 Task: Enable Gmails Priority Inbox feature to automatically categorize and prioritize your incoming emails.
Action: Mouse moved to (810, 84)
Screenshot: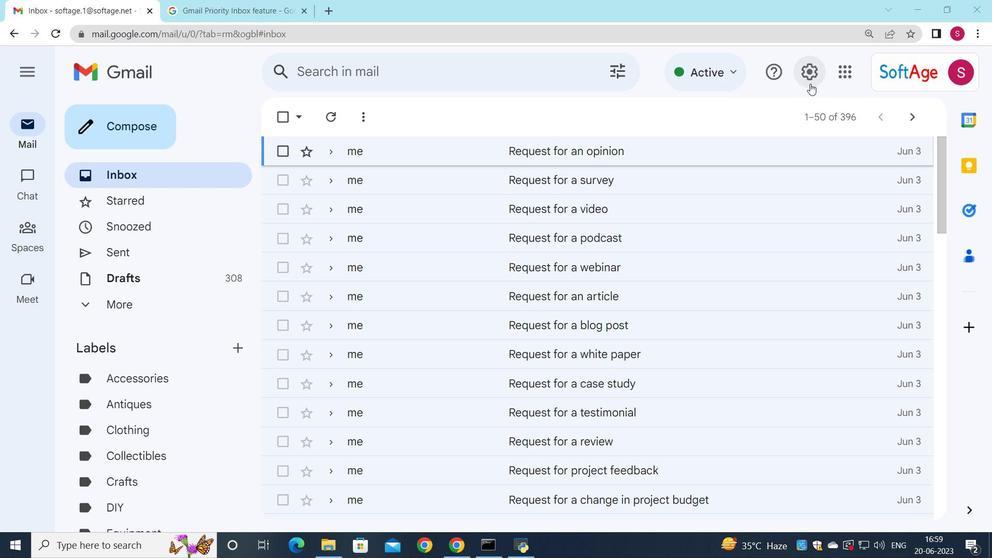 
Action: Mouse pressed left at (810, 84)
Screenshot: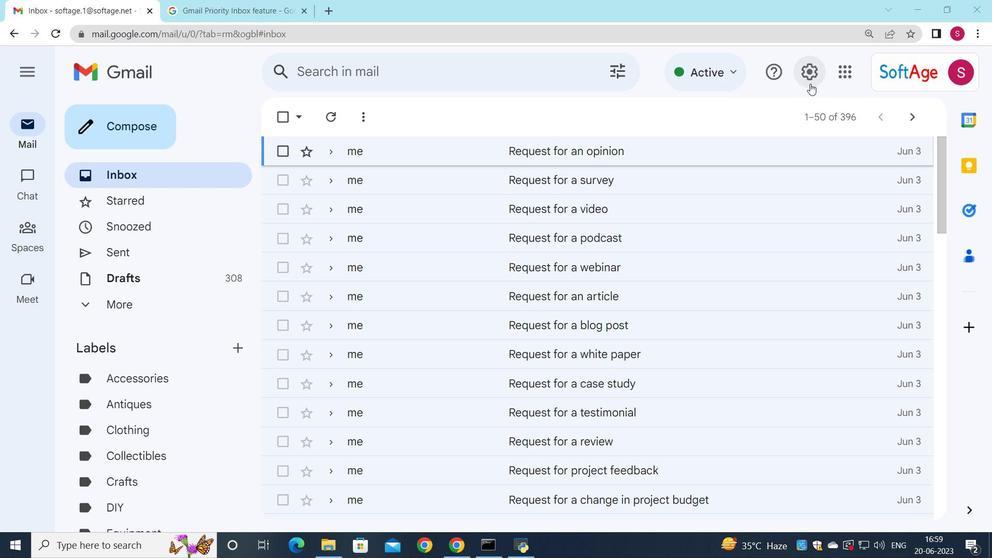 
Action: Mouse moved to (809, 151)
Screenshot: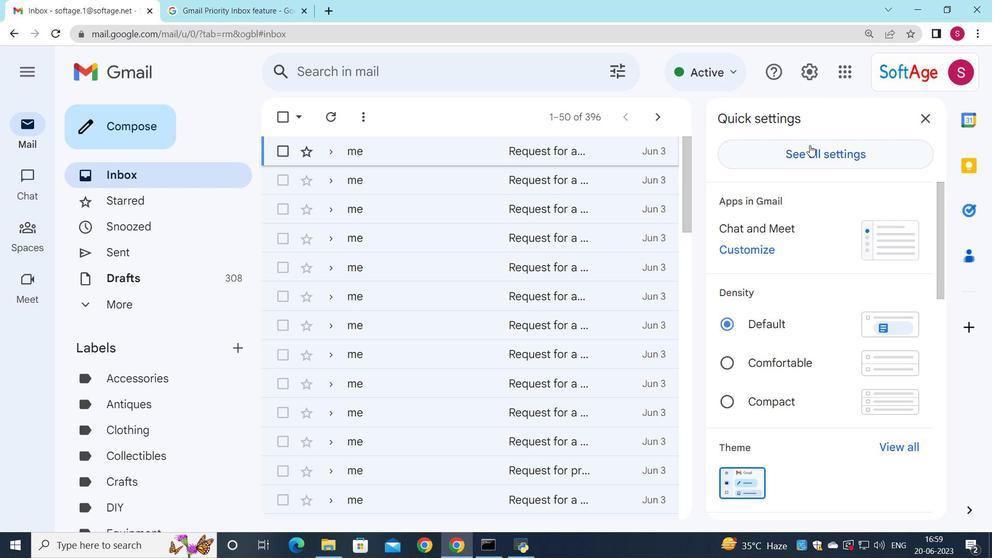 
Action: Mouse pressed left at (809, 151)
Screenshot: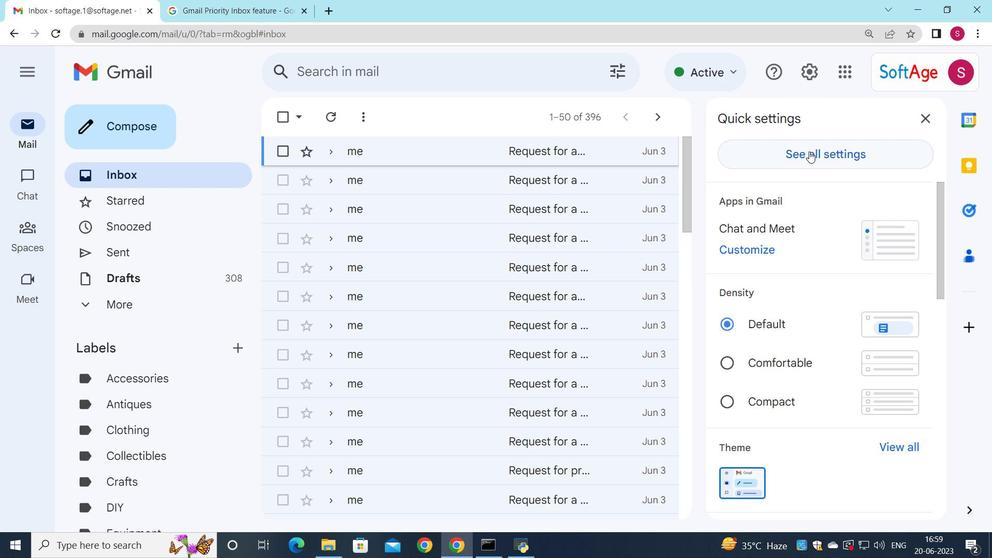 
Action: Mouse moved to (389, 152)
Screenshot: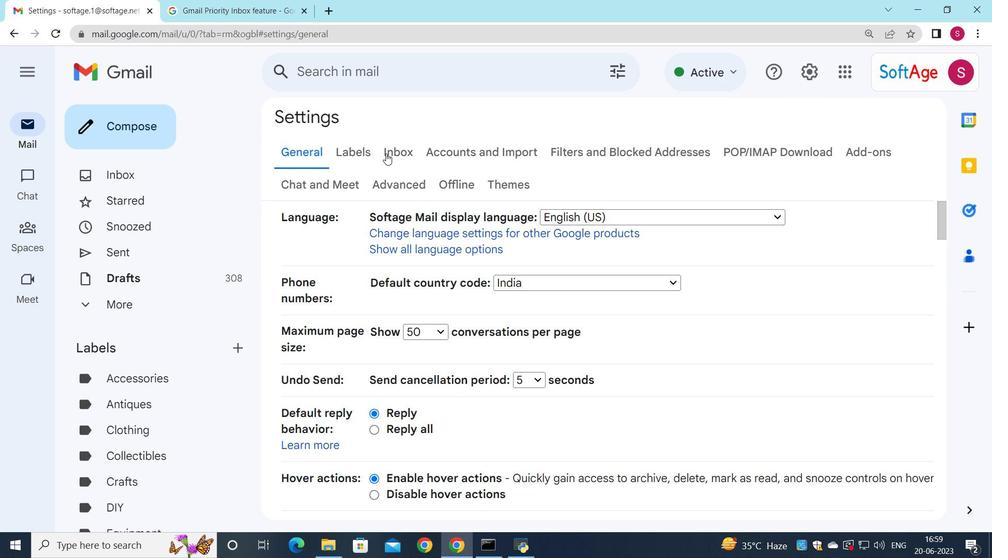 
Action: Mouse pressed left at (389, 152)
Screenshot: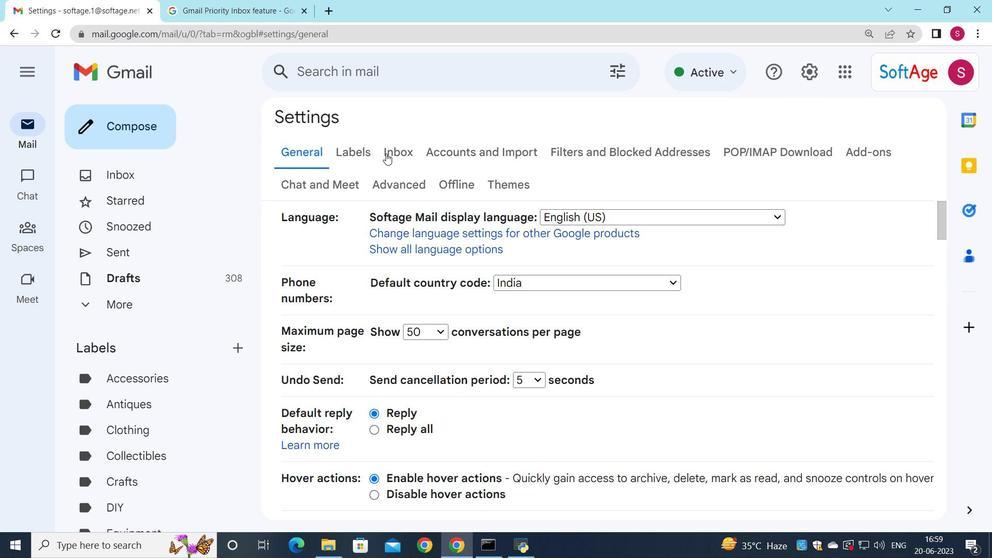 
Action: Mouse moved to (417, 214)
Screenshot: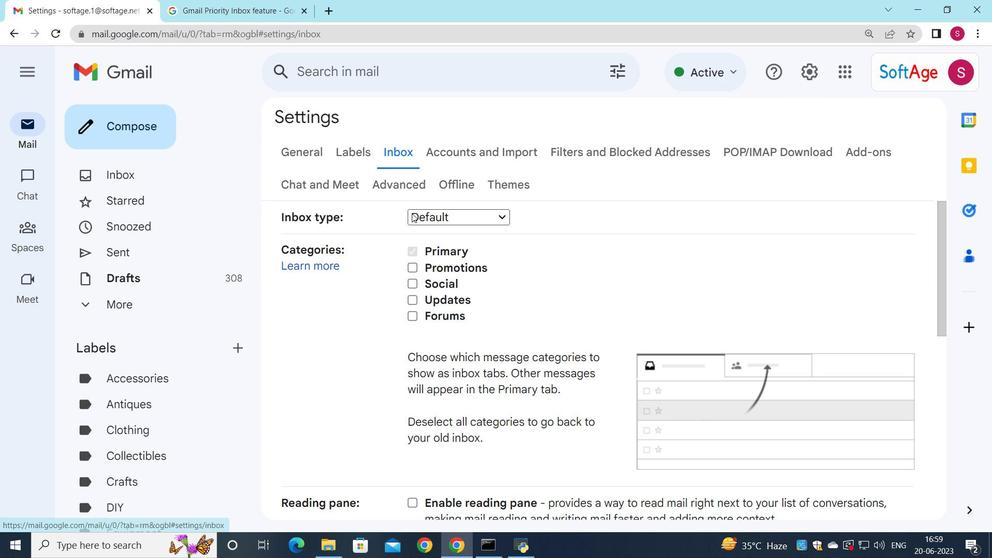 
Action: Mouse pressed left at (417, 214)
Screenshot: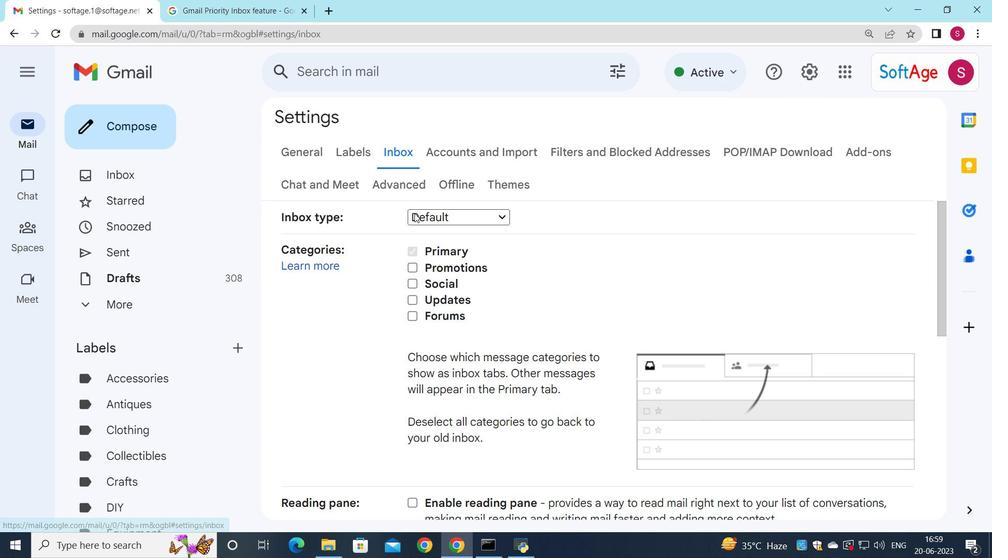 
Action: Mouse moved to (432, 290)
Screenshot: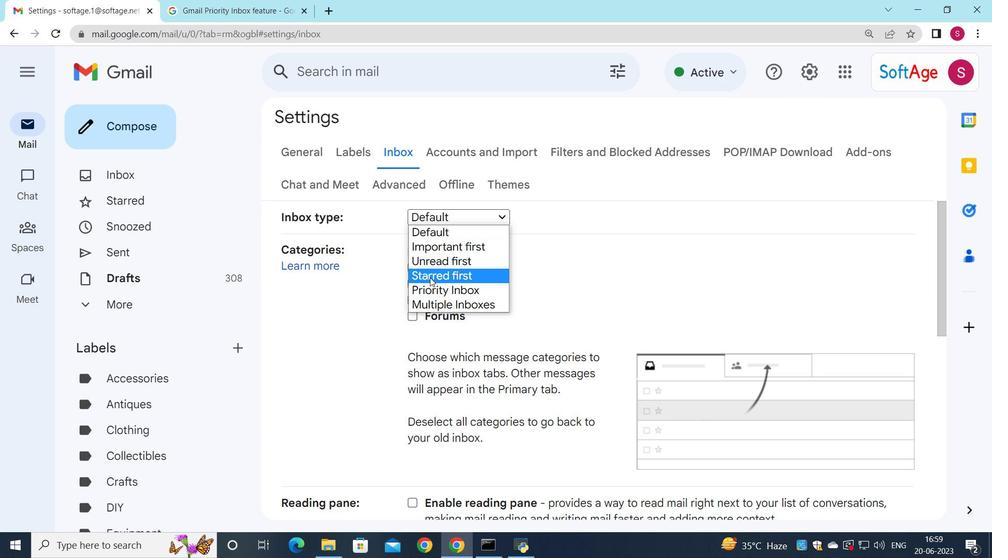 
Action: Mouse pressed left at (432, 290)
Screenshot: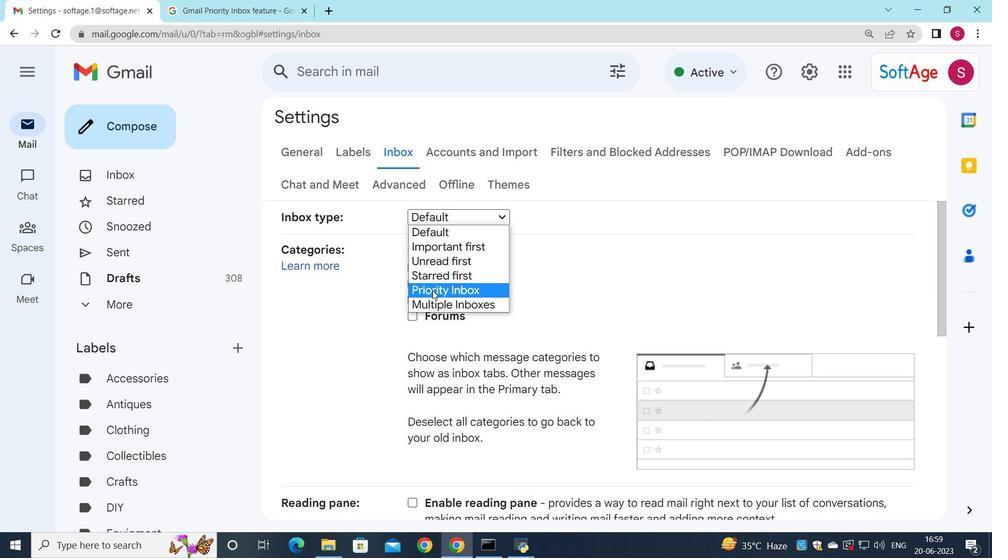 
Action: Mouse moved to (641, 254)
Screenshot: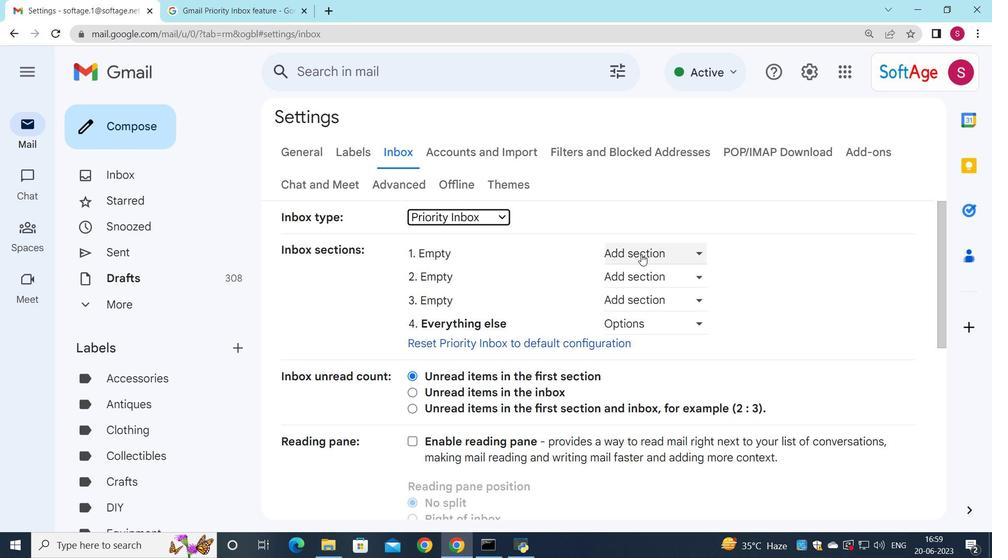 
Action: Mouse pressed left at (641, 254)
Screenshot: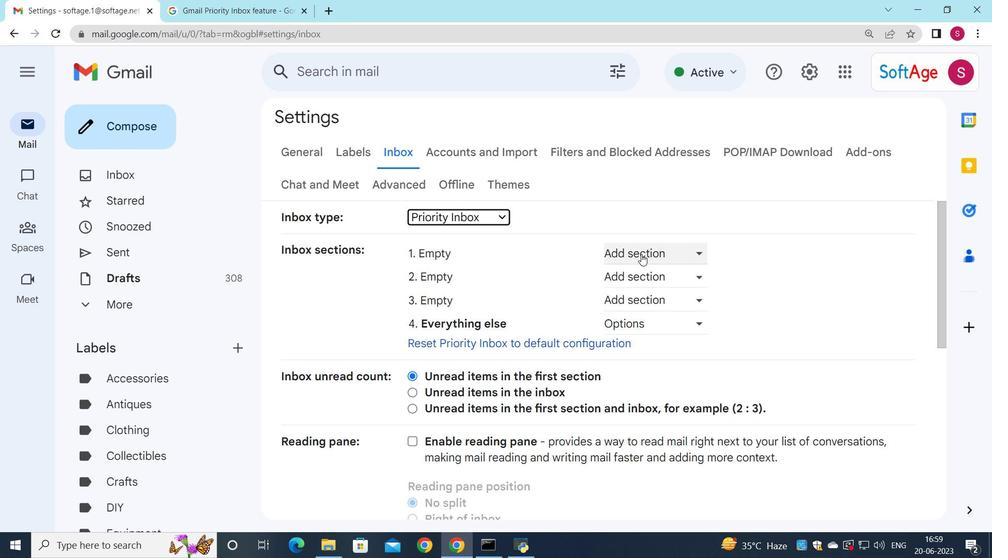 
Action: Mouse moved to (683, 228)
Screenshot: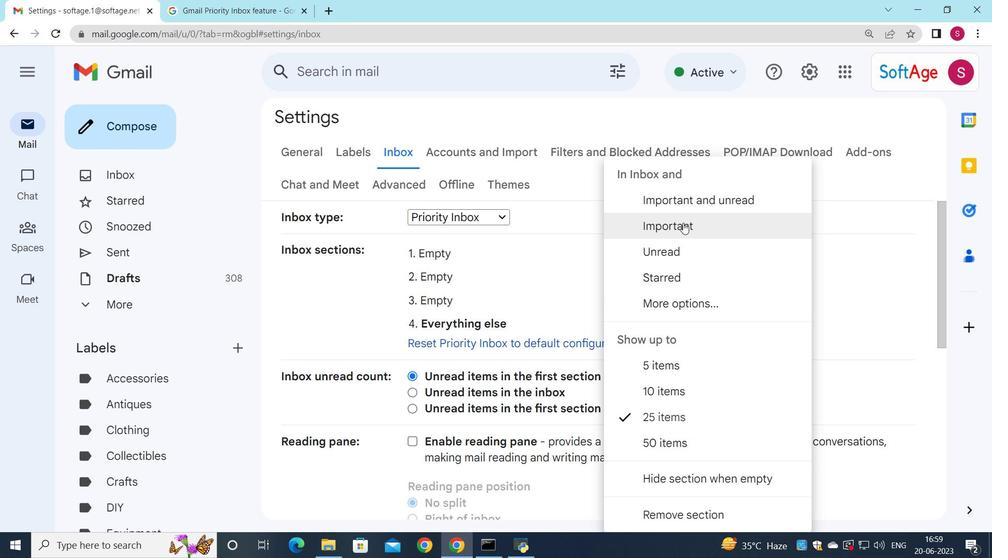 
Action: Mouse pressed left at (683, 228)
Screenshot: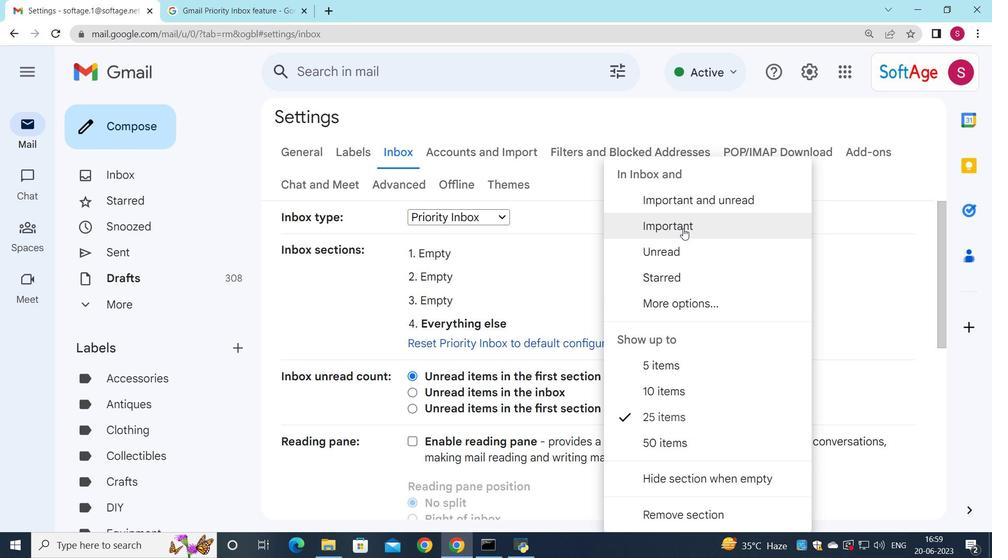 
Action: Mouse moved to (621, 274)
Screenshot: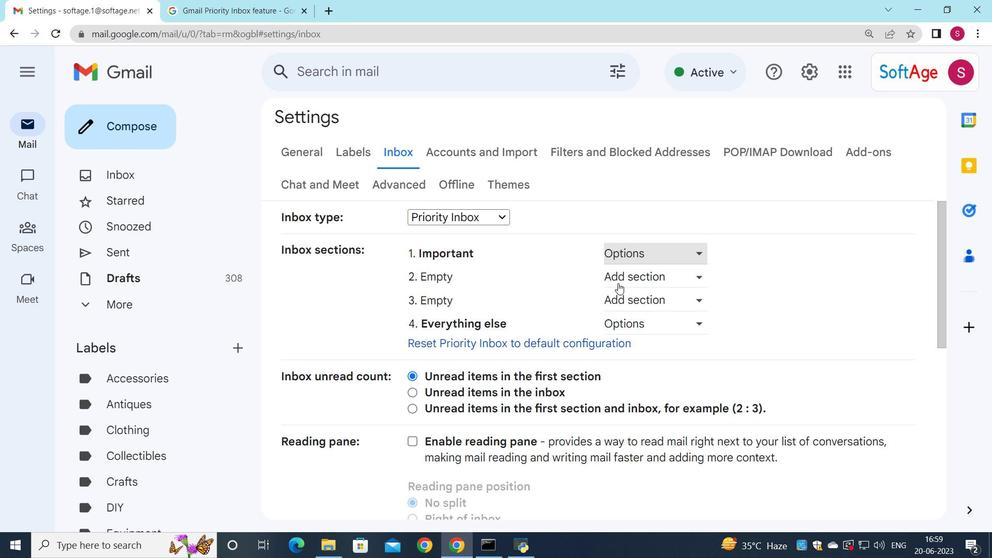 
Action: Mouse pressed left at (621, 274)
Screenshot: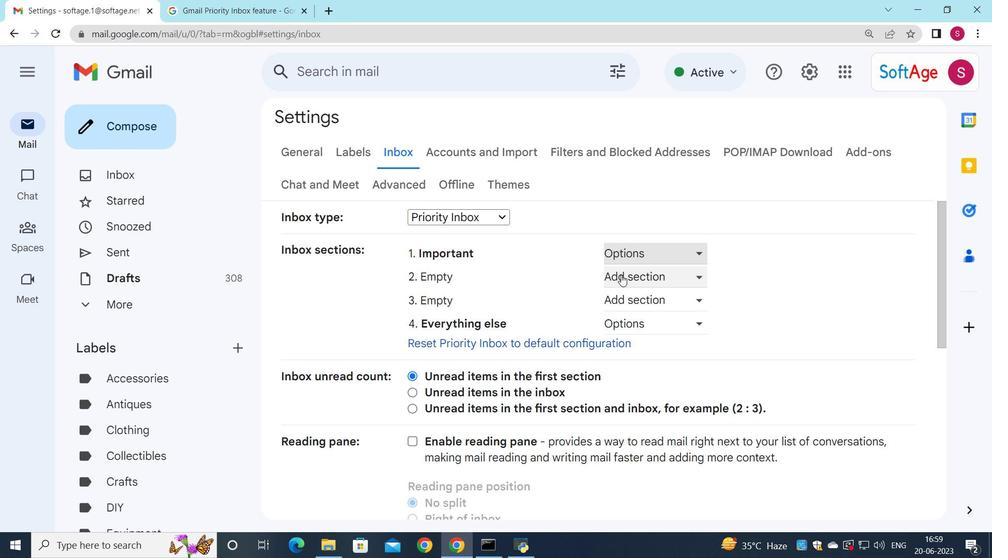 
Action: Mouse moved to (678, 274)
Screenshot: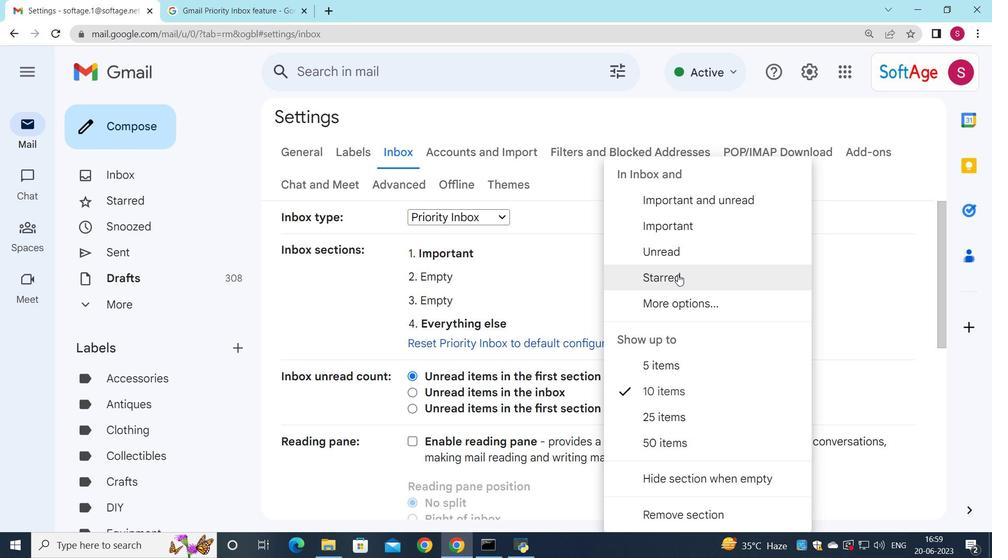 
Action: Mouse pressed left at (678, 274)
Screenshot: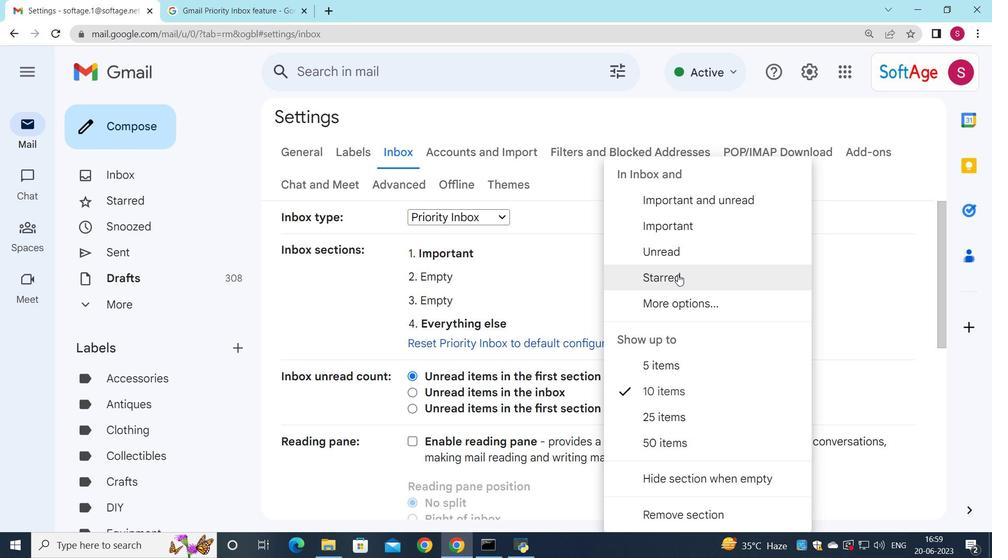 
Action: Mouse moved to (658, 301)
Screenshot: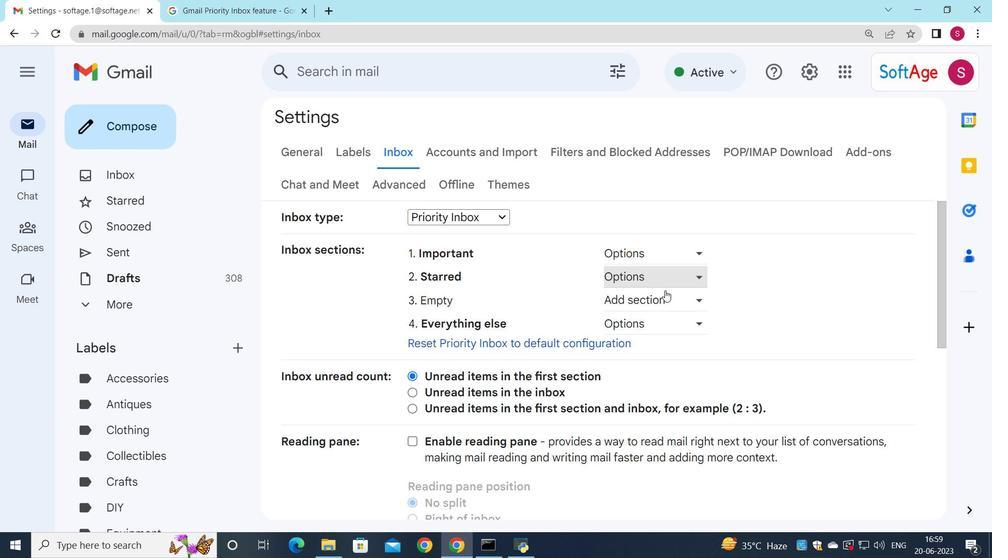 
Action: Mouse pressed left at (658, 301)
Screenshot: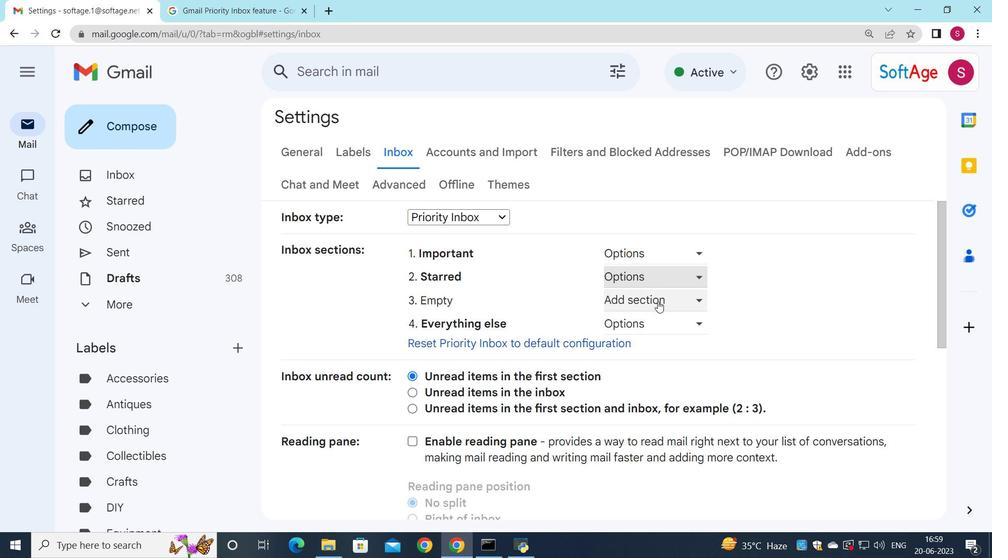 
Action: Mouse moved to (672, 299)
Screenshot: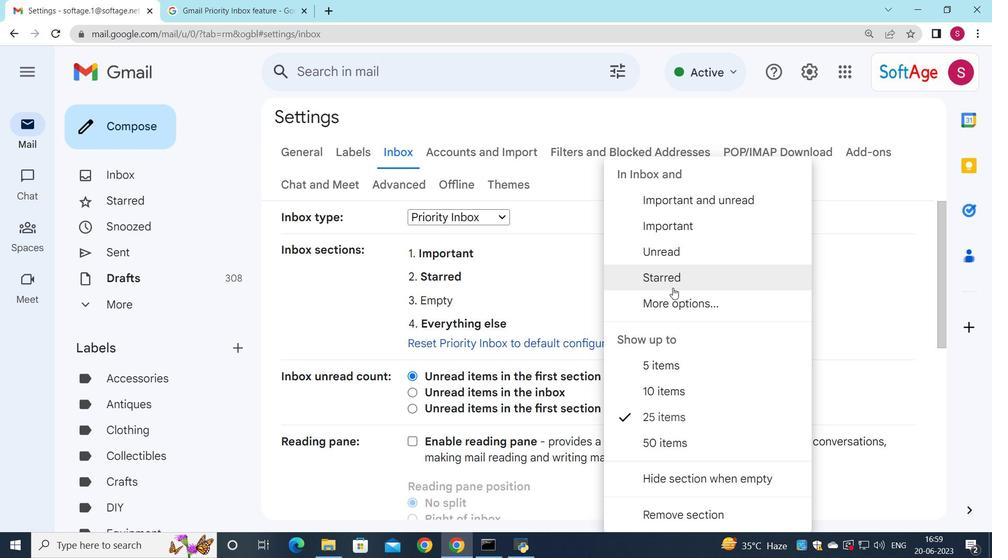 
Action: Mouse pressed left at (672, 299)
Screenshot: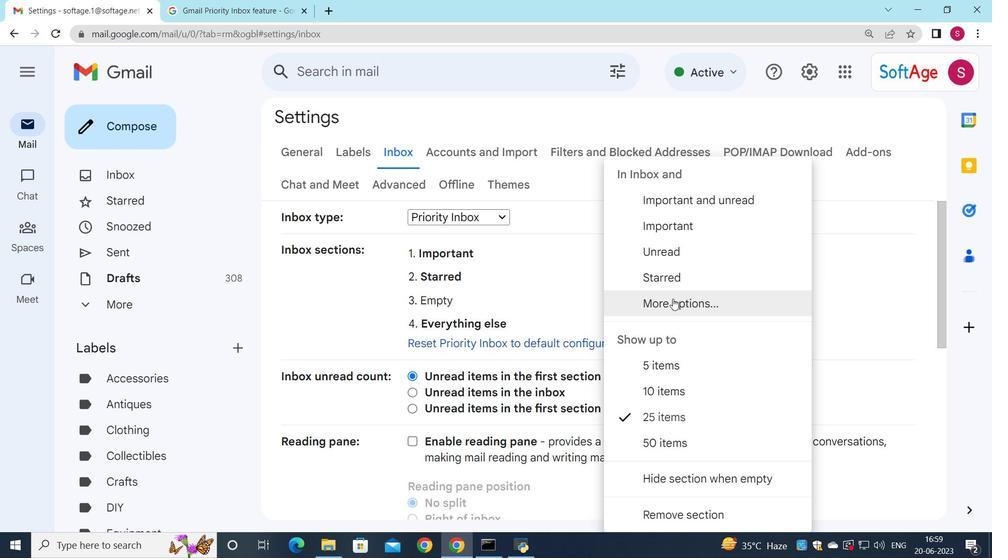 
Action: Mouse moved to (676, 324)
Screenshot: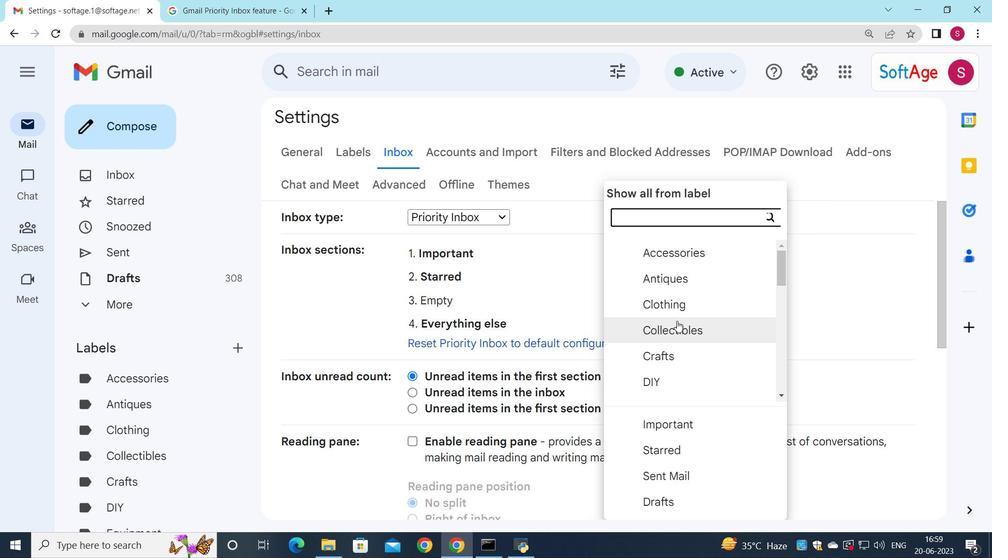 
Action: Mouse scrolled (676, 323) with delta (0, 0)
Screenshot: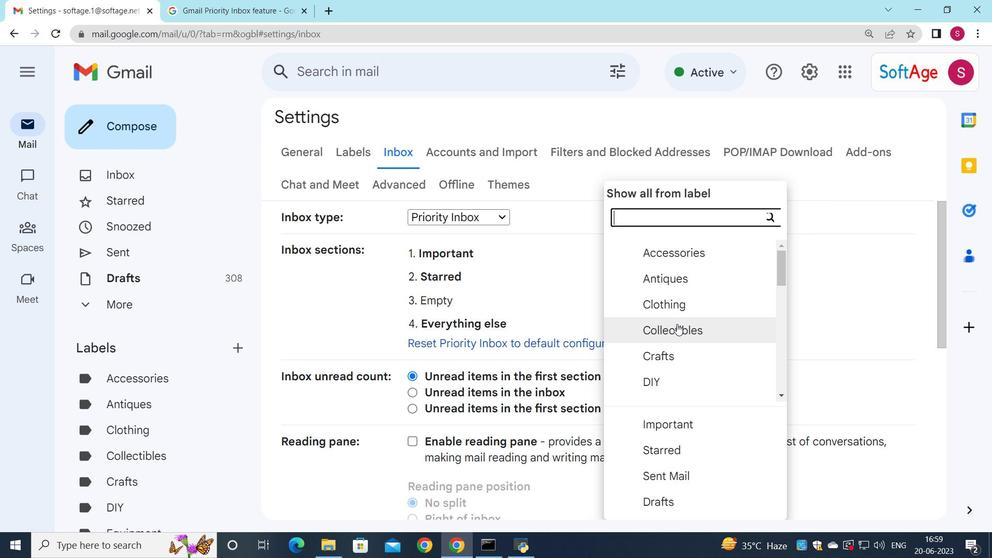 
Action: Mouse scrolled (676, 323) with delta (0, 0)
Screenshot: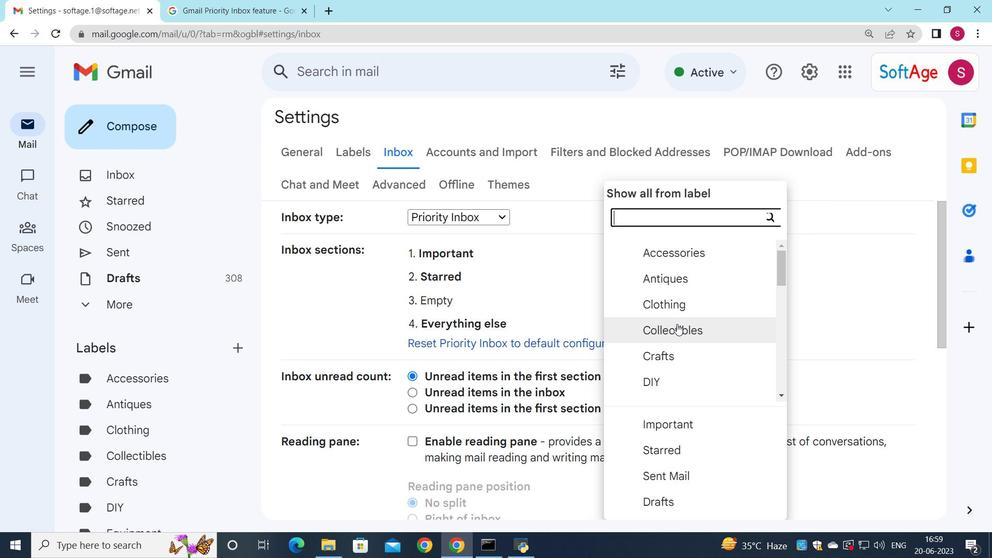 
Action: Mouse scrolled (676, 324) with delta (0, 0)
Screenshot: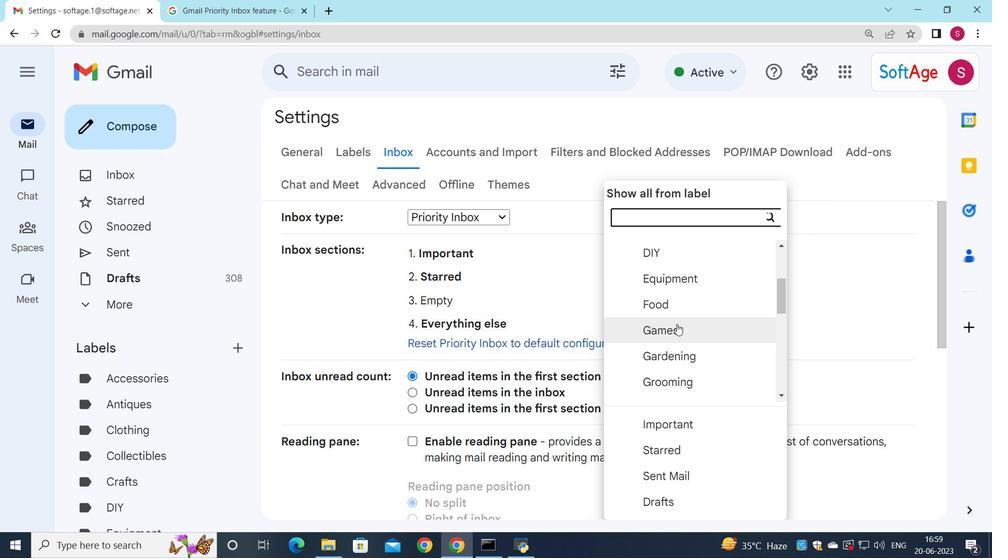 
Action: Mouse scrolled (676, 324) with delta (0, 0)
Screenshot: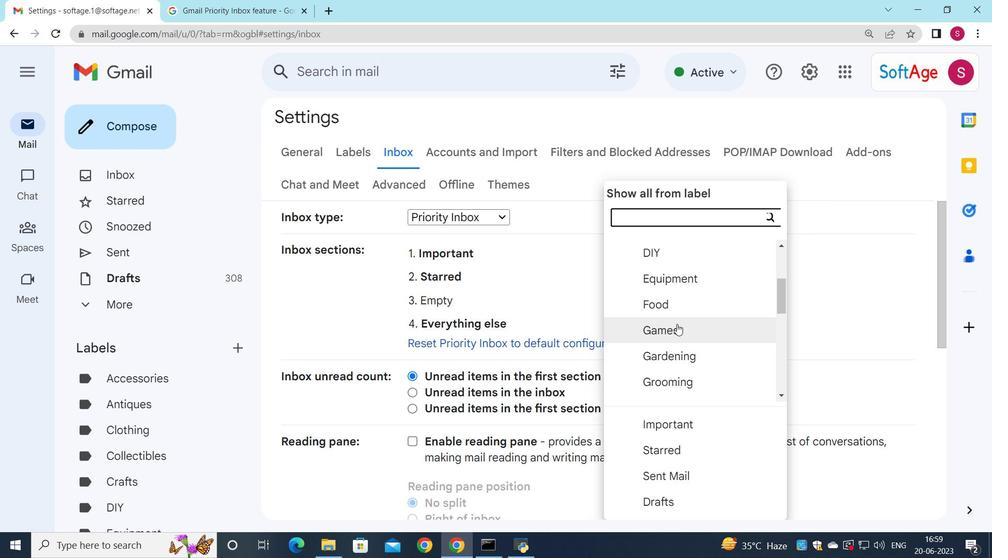 
Action: Mouse scrolled (676, 323) with delta (0, 0)
Screenshot: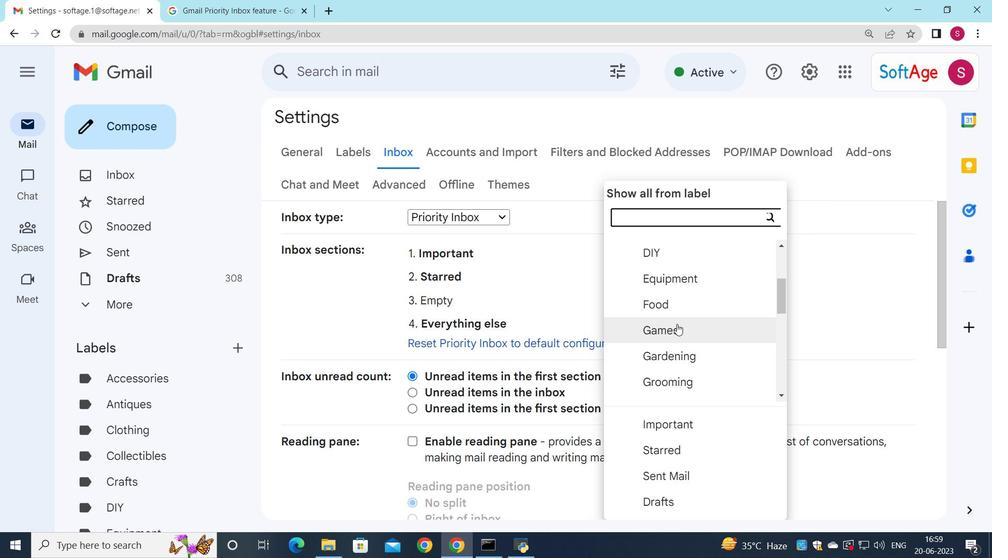 
Action: Mouse scrolled (676, 323) with delta (0, 0)
Screenshot: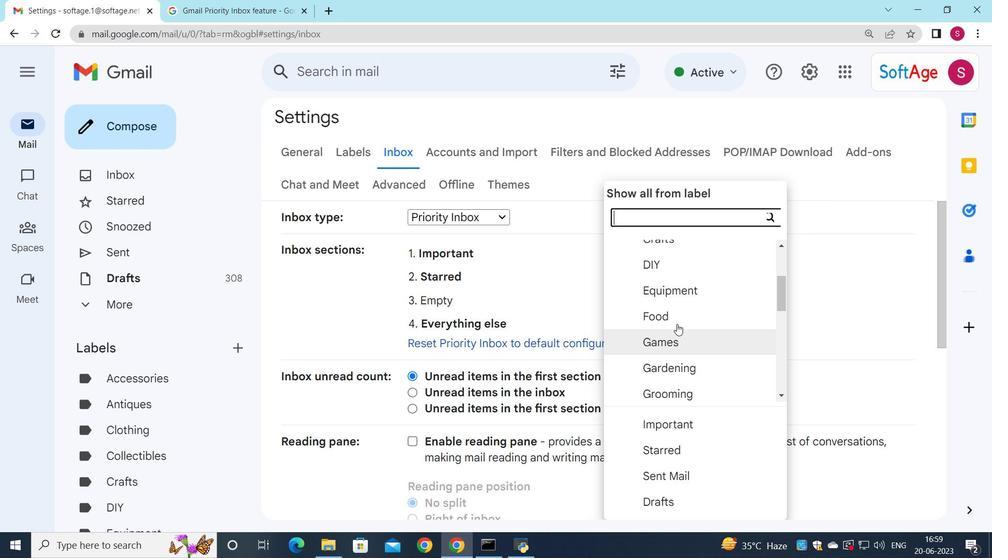 
Action: Mouse scrolled (676, 323) with delta (0, 0)
Screenshot: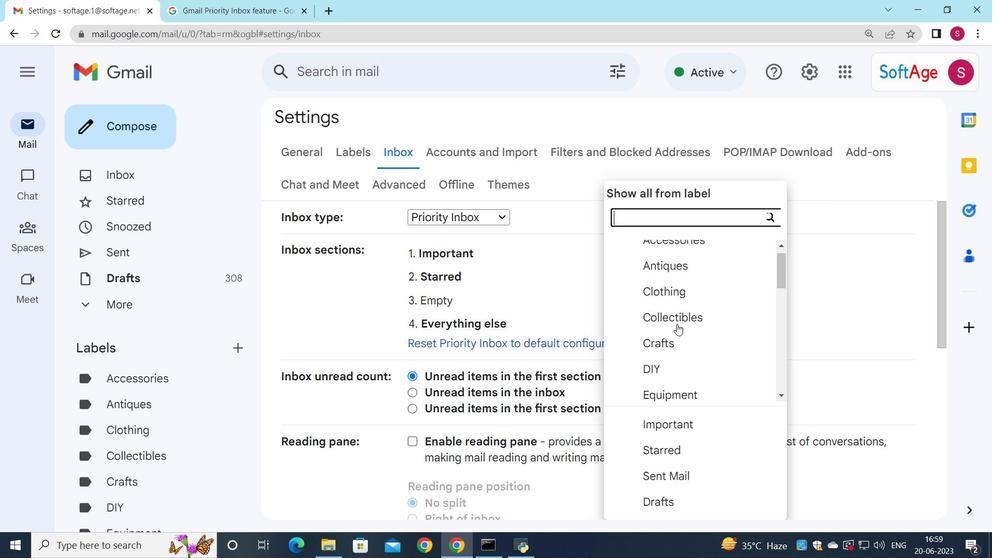 
Action: Mouse scrolled (676, 323) with delta (0, 0)
Screenshot: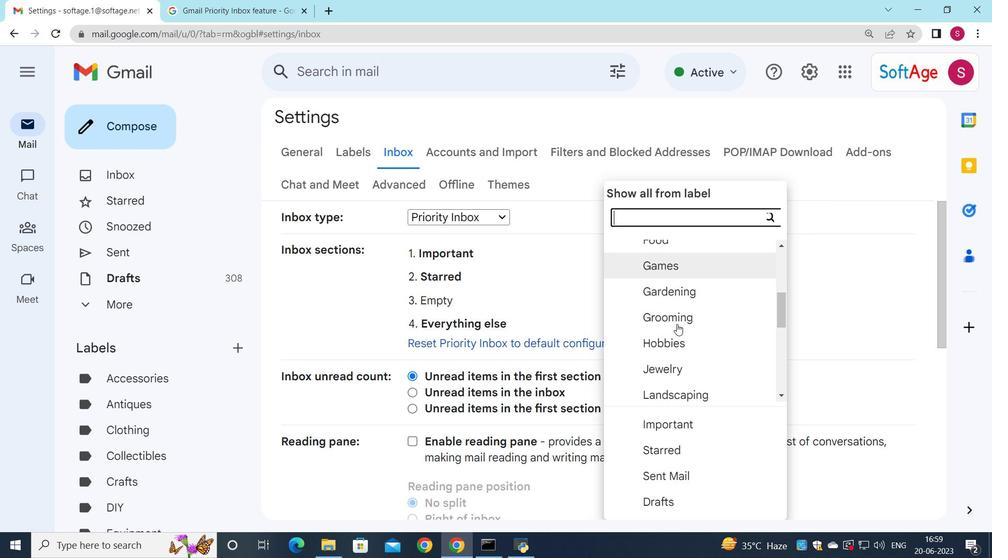 
Action: Mouse scrolled (676, 323) with delta (0, 0)
Screenshot: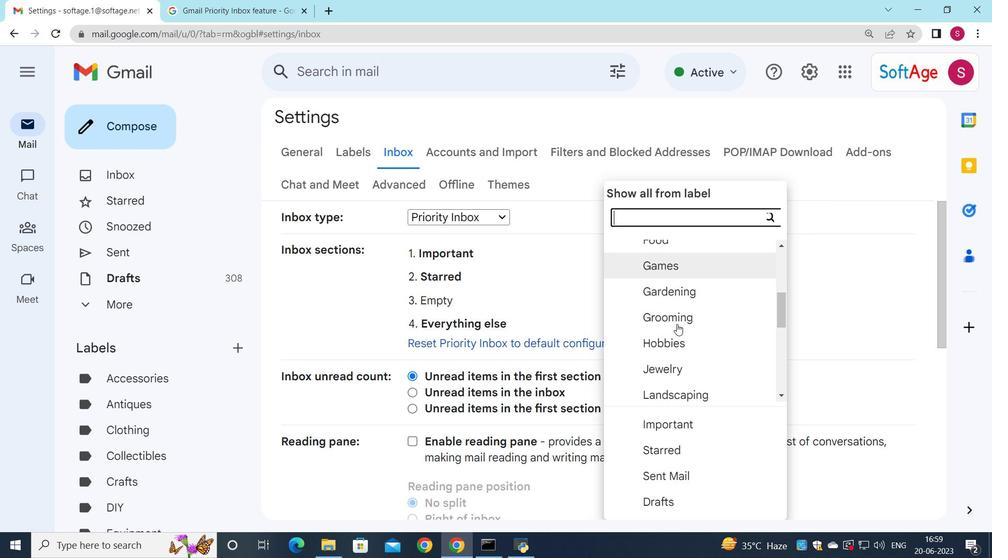 
Action: Mouse scrolled (676, 323) with delta (0, 0)
Screenshot: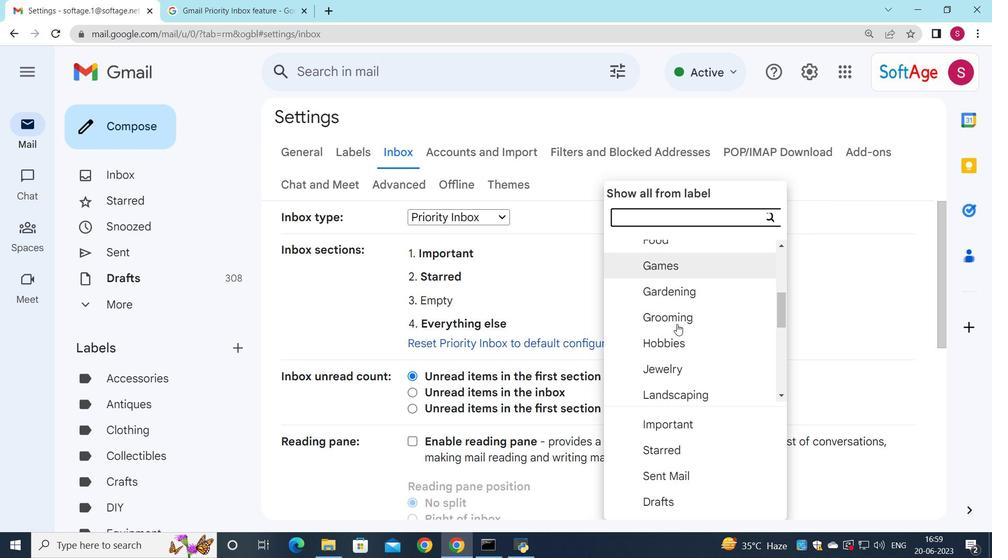 
Action: Mouse scrolled (676, 323) with delta (0, 0)
Screenshot: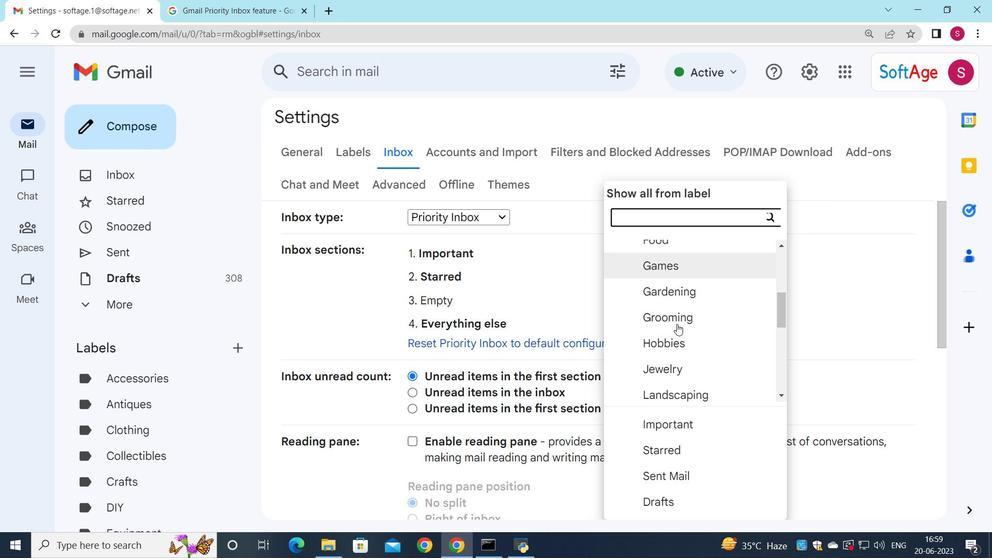
Action: Mouse scrolled (676, 323) with delta (0, 0)
Screenshot: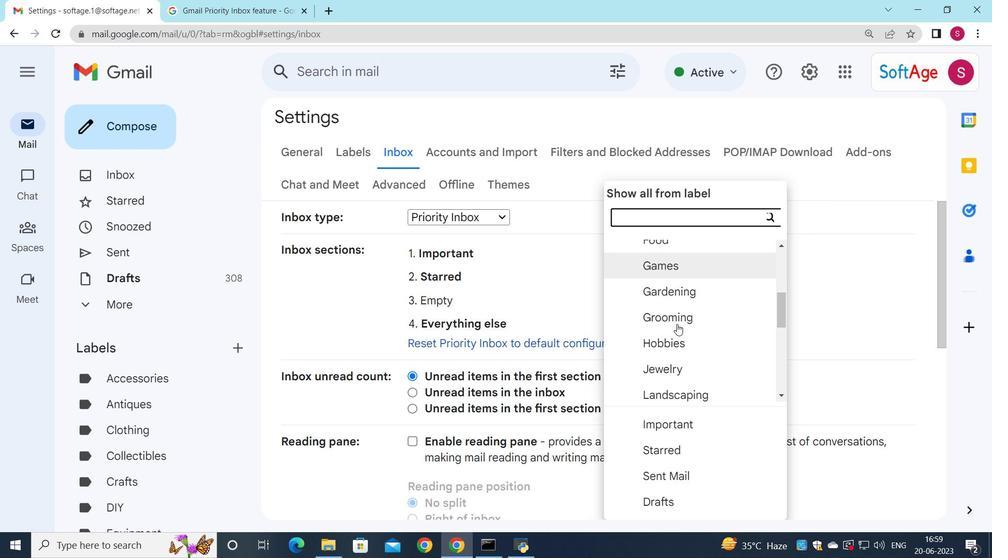 
Action: Mouse scrolled (676, 324) with delta (0, 0)
Screenshot: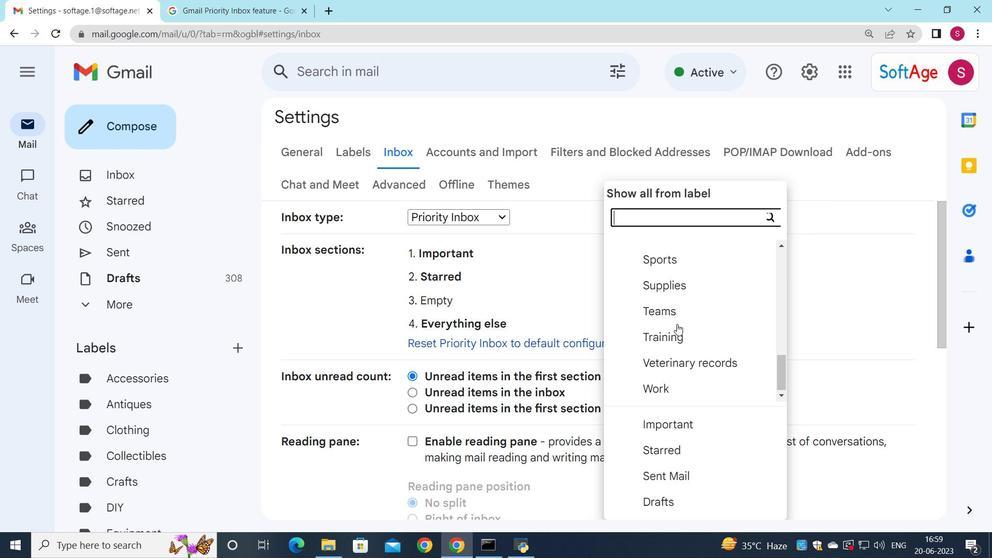 
Action: Mouse scrolled (676, 324) with delta (0, 0)
Screenshot: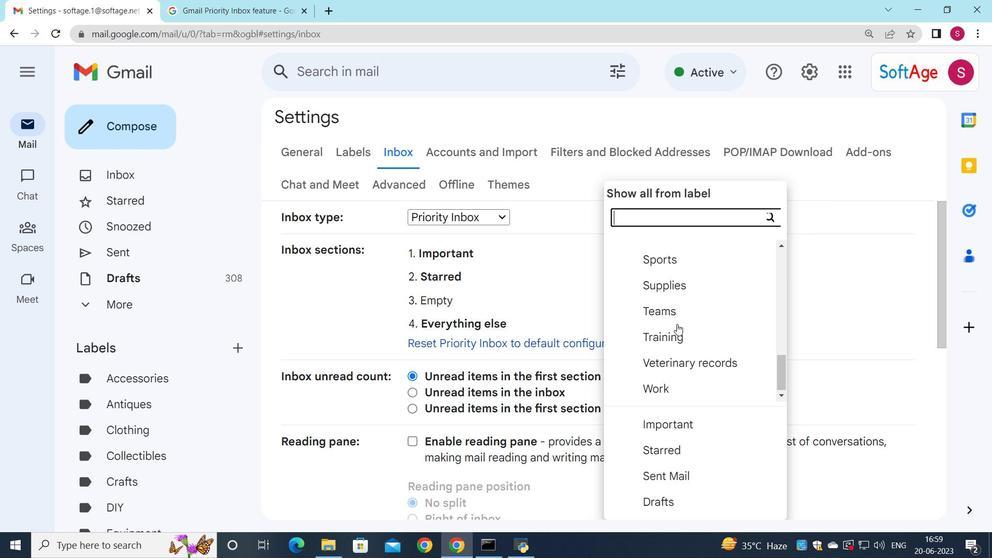 
Action: Mouse scrolled (676, 324) with delta (0, 0)
Screenshot: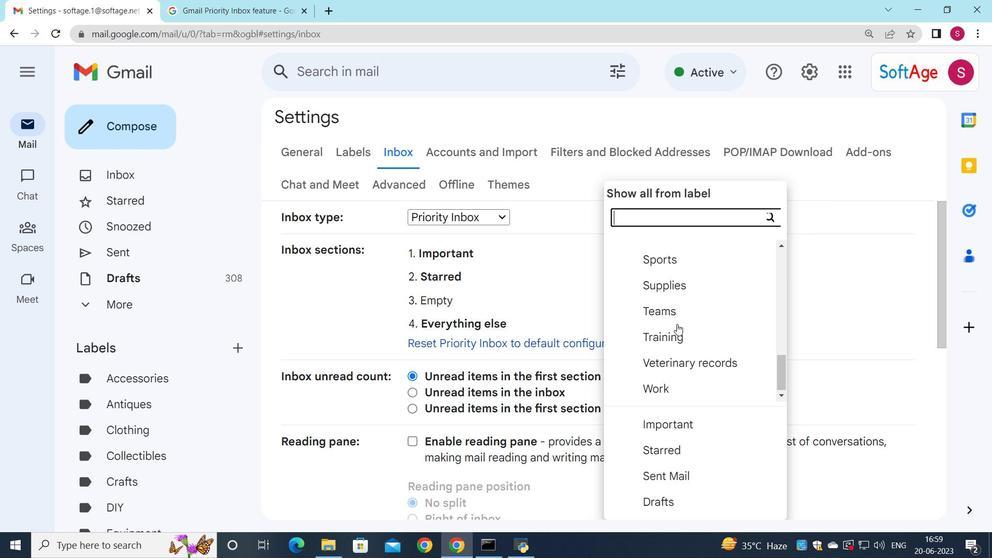 
Action: Mouse scrolled (676, 324) with delta (0, 0)
Screenshot: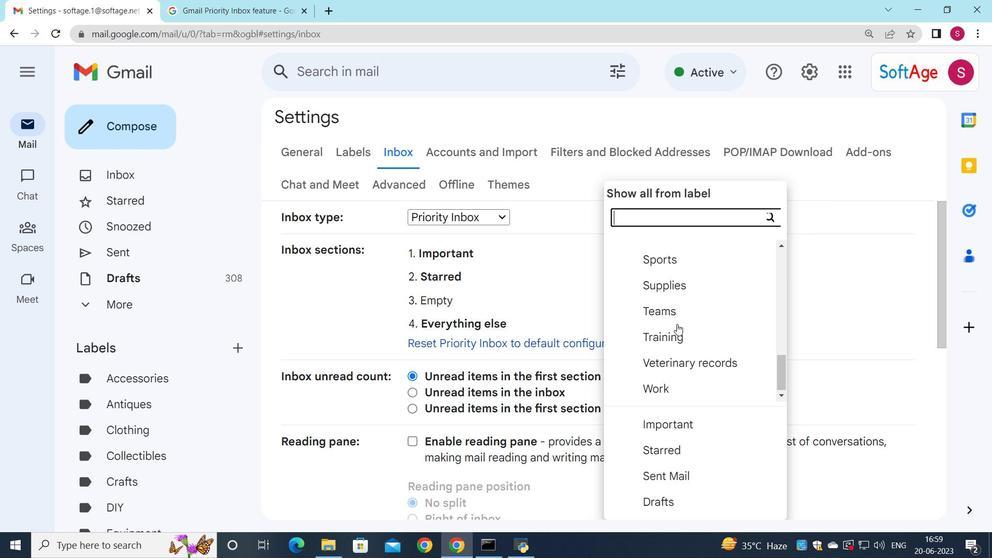 
Action: Mouse scrolled (676, 324) with delta (0, 0)
Screenshot: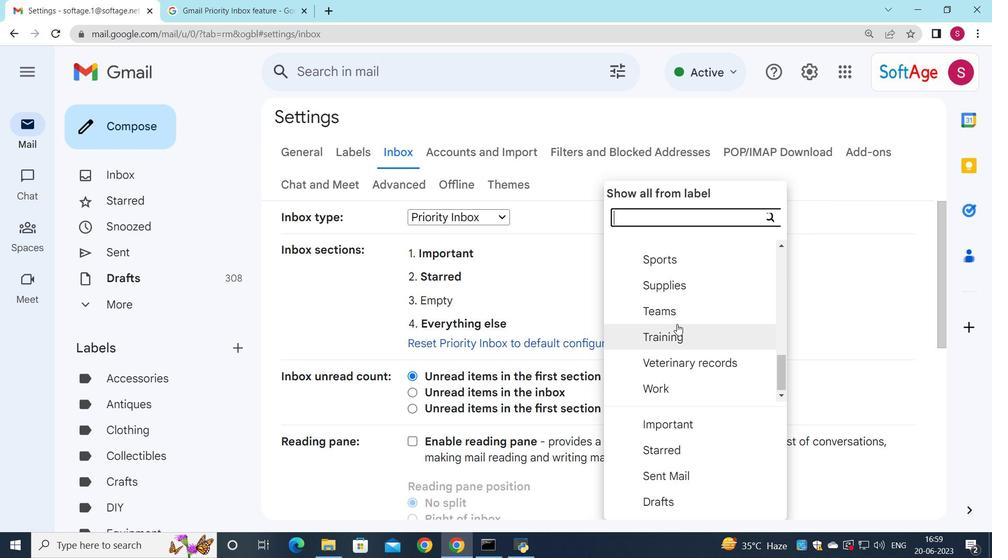 
Action: Mouse scrolled (676, 324) with delta (0, 0)
Screenshot: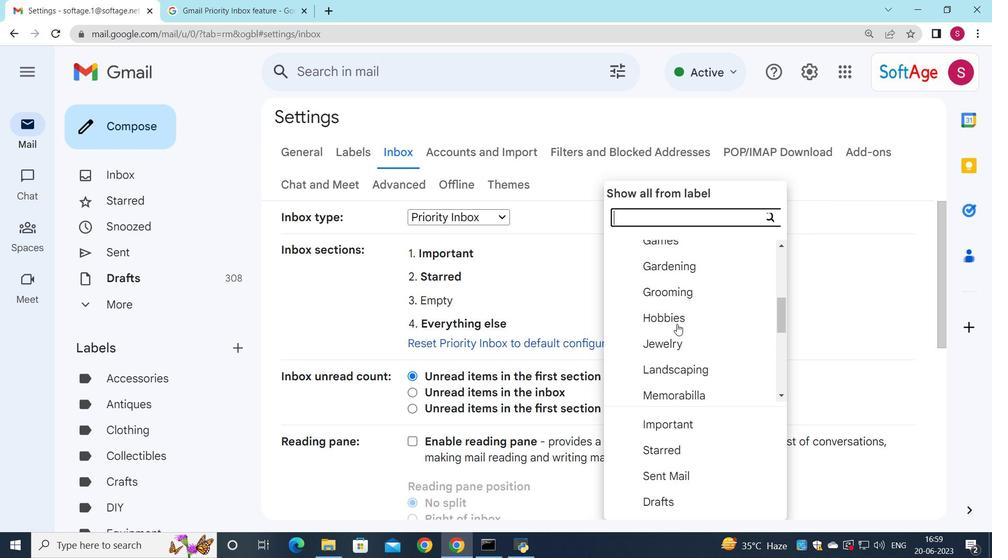 
Action: Mouse scrolled (676, 324) with delta (0, 0)
Screenshot: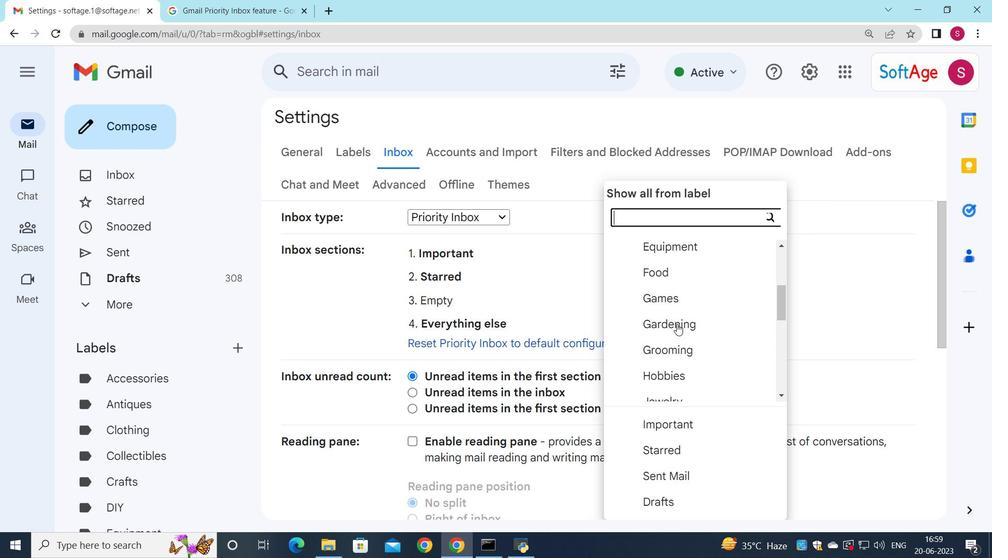 
Action: Mouse scrolled (676, 324) with delta (0, 0)
Screenshot: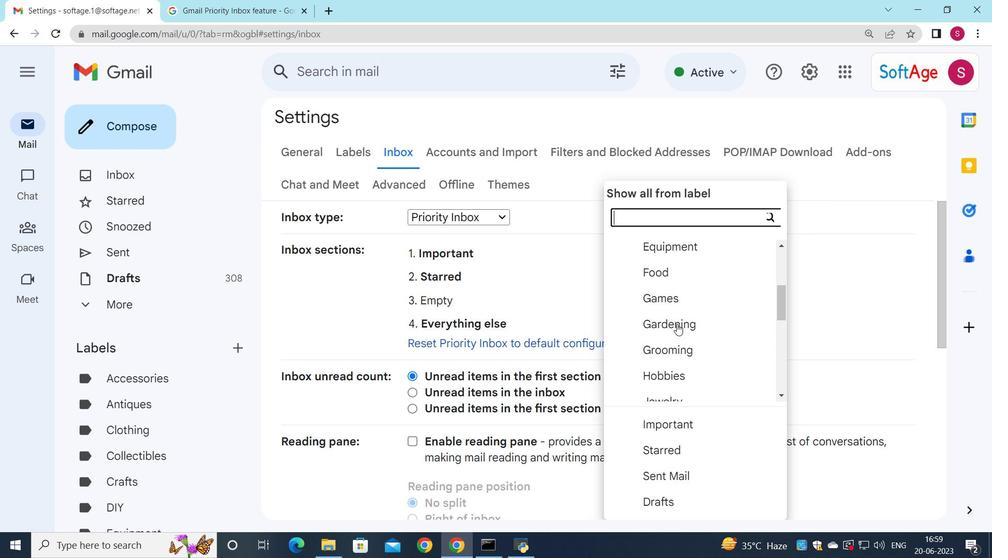 
Action: Mouse scrolled (676, 324) with delta (0, 0)
Screenshot: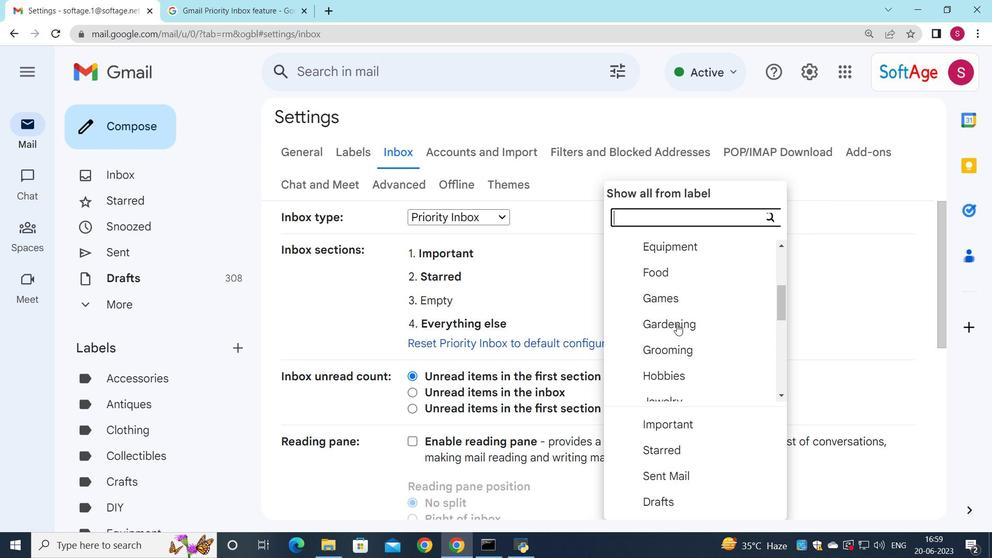 
Action: Mouse scrolled (676, 324) with delta (0, 0)
Screenshot: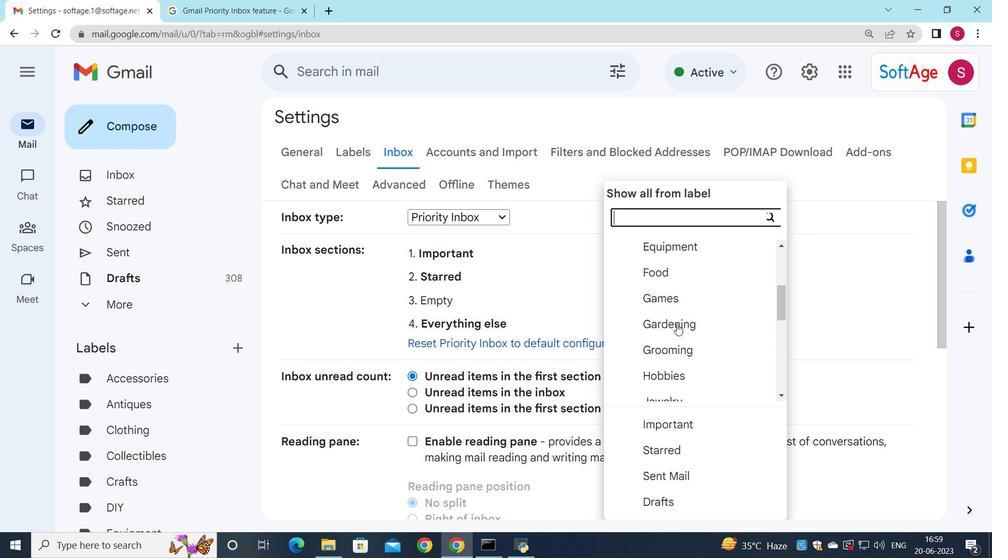
Action: Mouse scrolled (676, 324) with delta (0, 0)
Screenshot: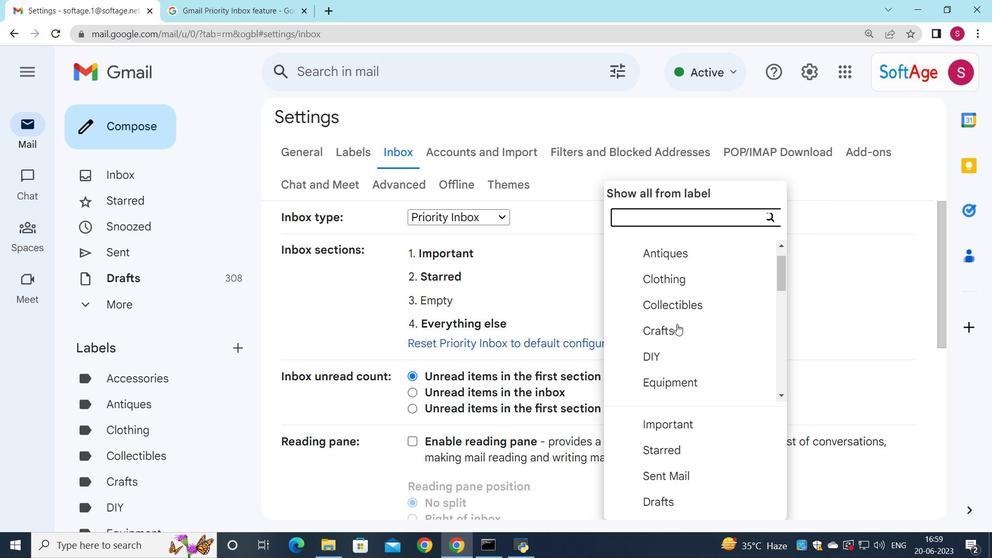 
Action: Mouse scrolled (676, 324) with delta (0, 0)
Screenshot: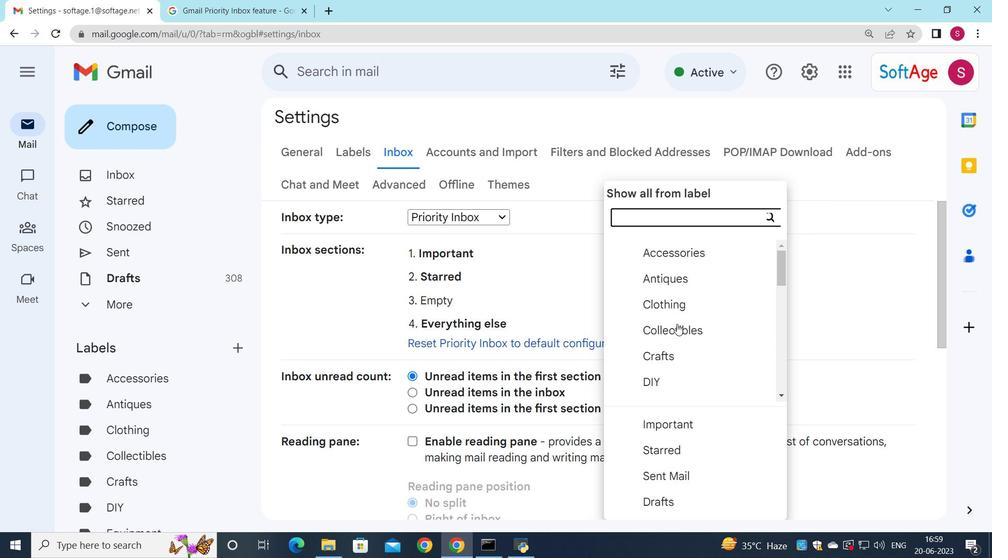 
Action: Mouse scrolled (676, 324) with delta (0, 0)
Screenshot: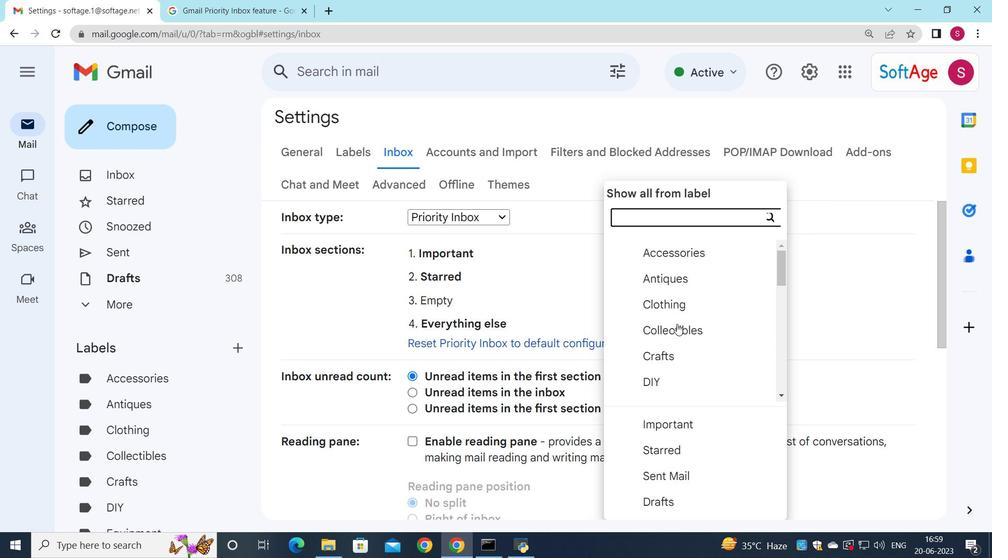 
Action: Mouse scrolled (676, 324) with delta (0, 0)
Screenshot: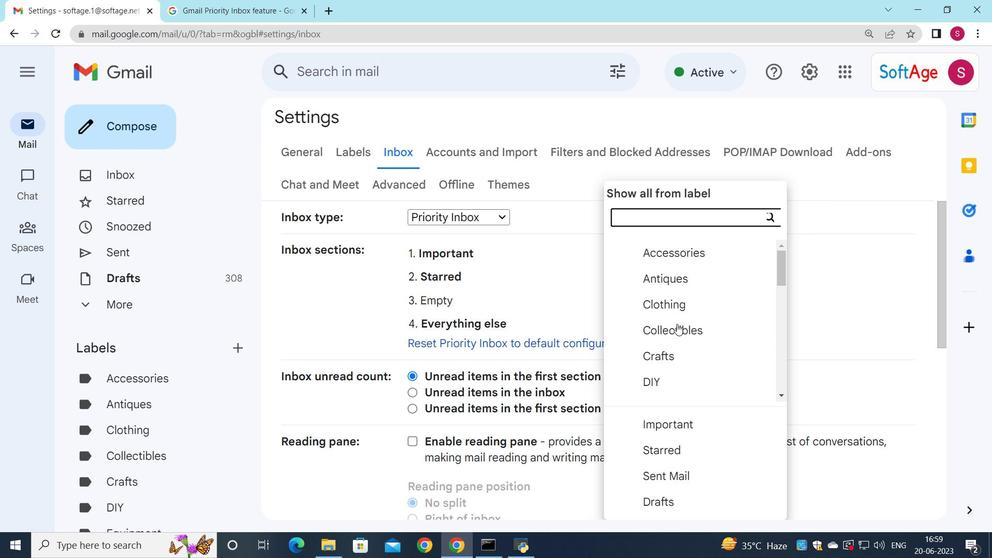
Action: Mouse moved to (782, 269)
Screenshot: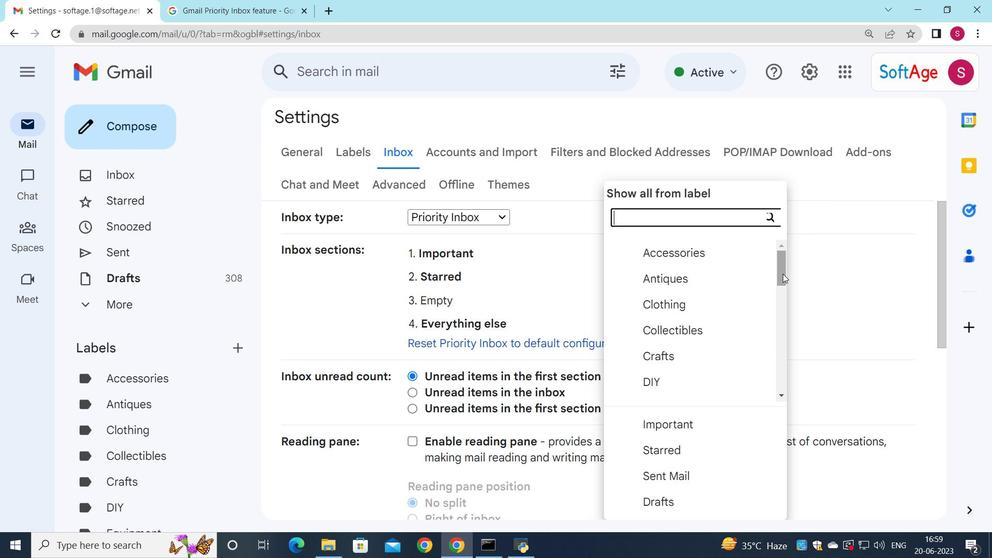 
Action: Mouse pressed left at (782, 269)
Screenshot: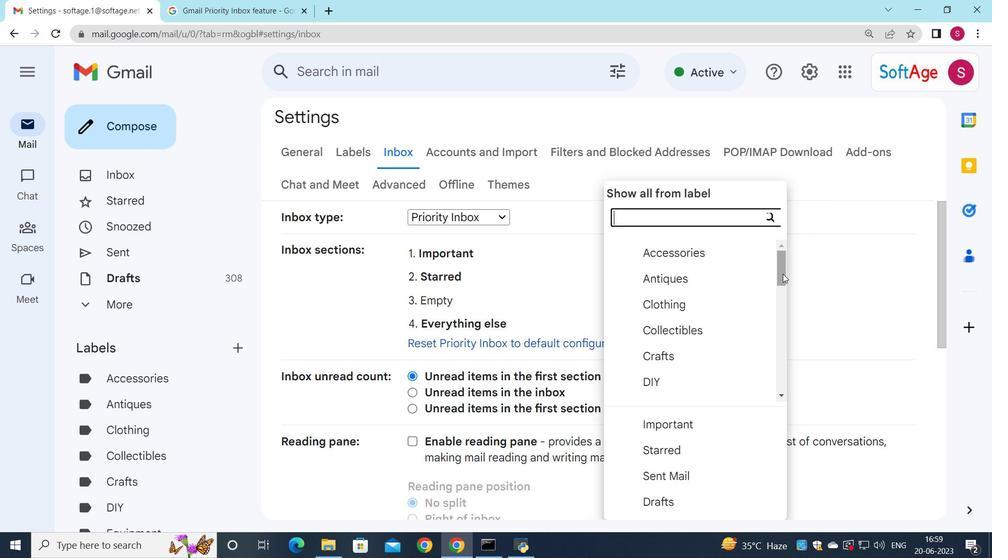 
Action: Mouse moved to (814, 202)
Screenshot: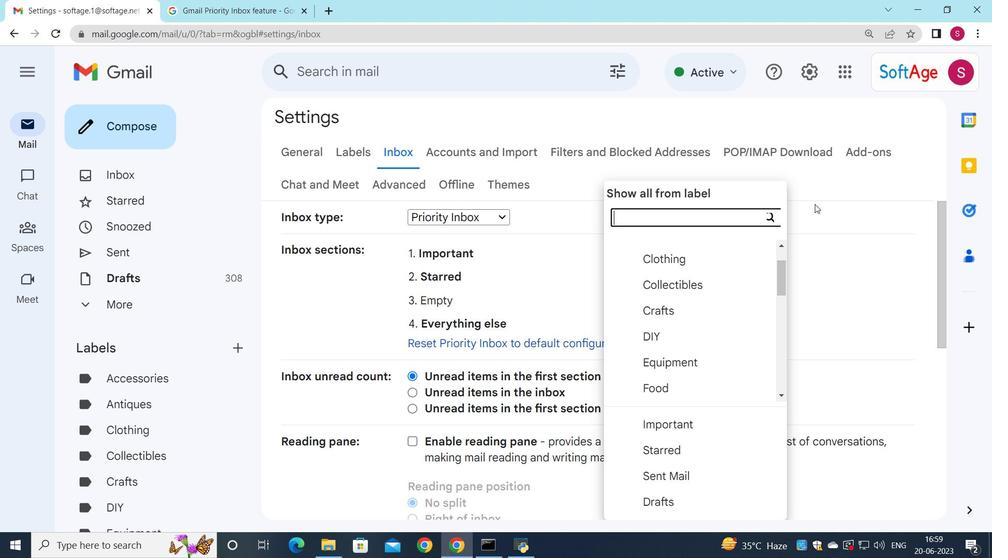 
Action: Mouse pressed left at (814, 202)
Screenshot: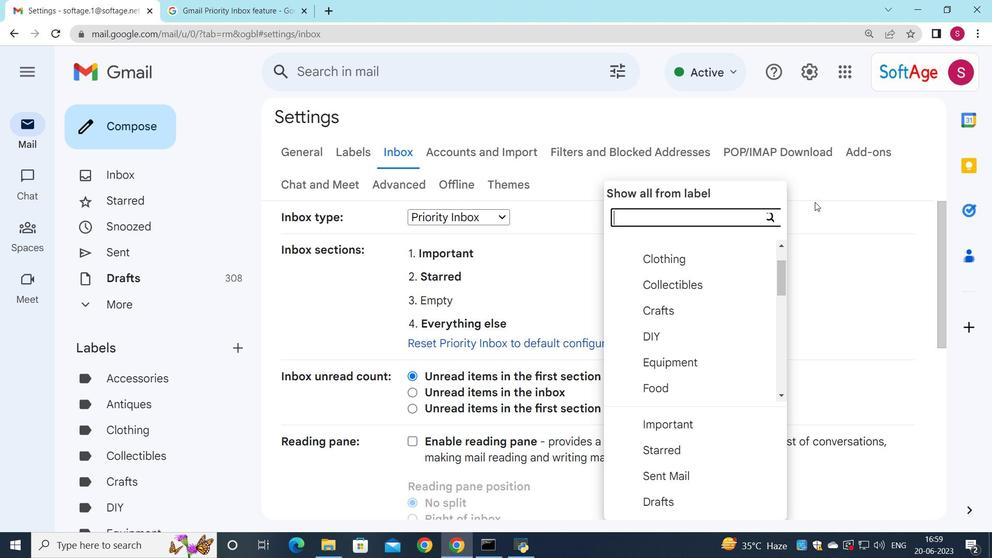 
Action: Mouse moved to (665, 301)
Screenshot: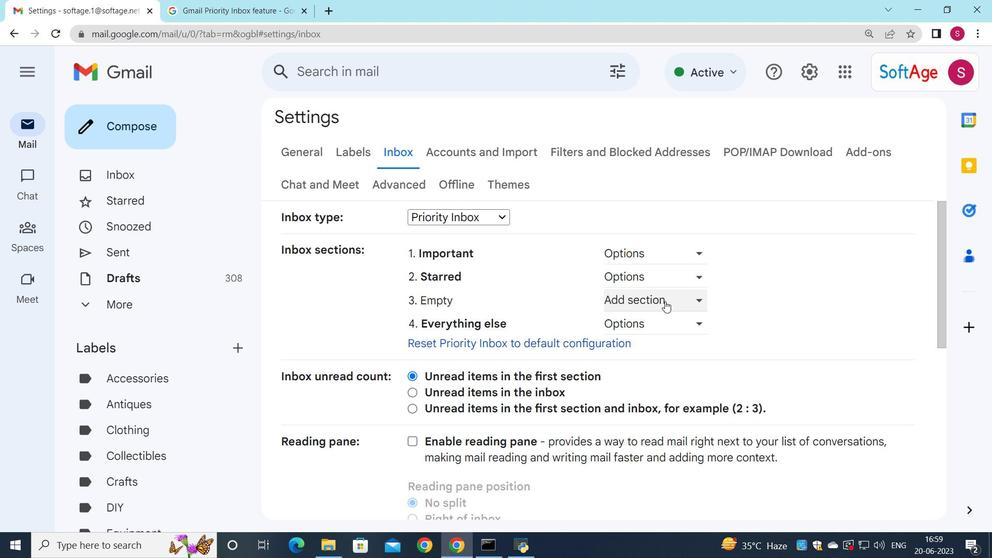 
Action: Mouse pressed left at (665, 301)
Screenshot: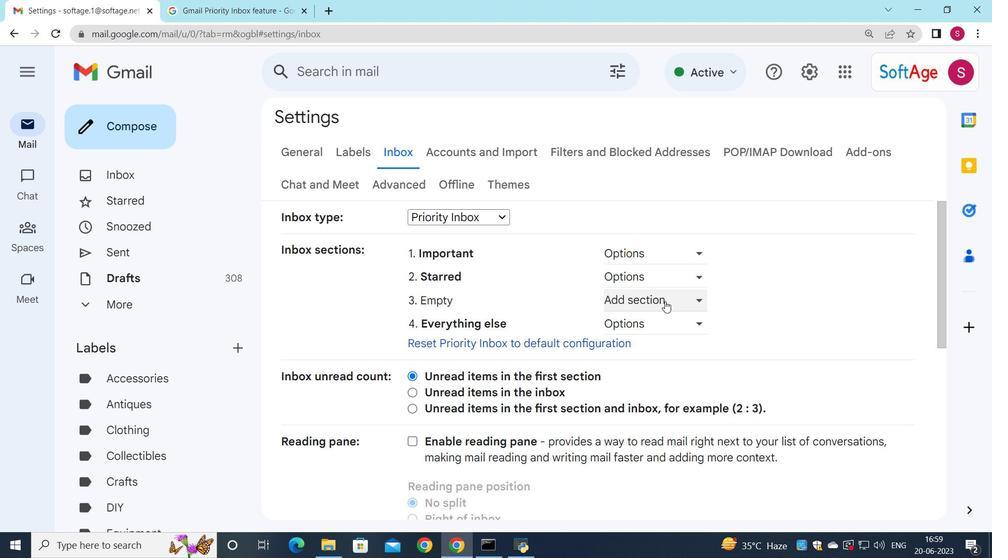 
Action: Mouse moved to (672, 317)
Screenshot: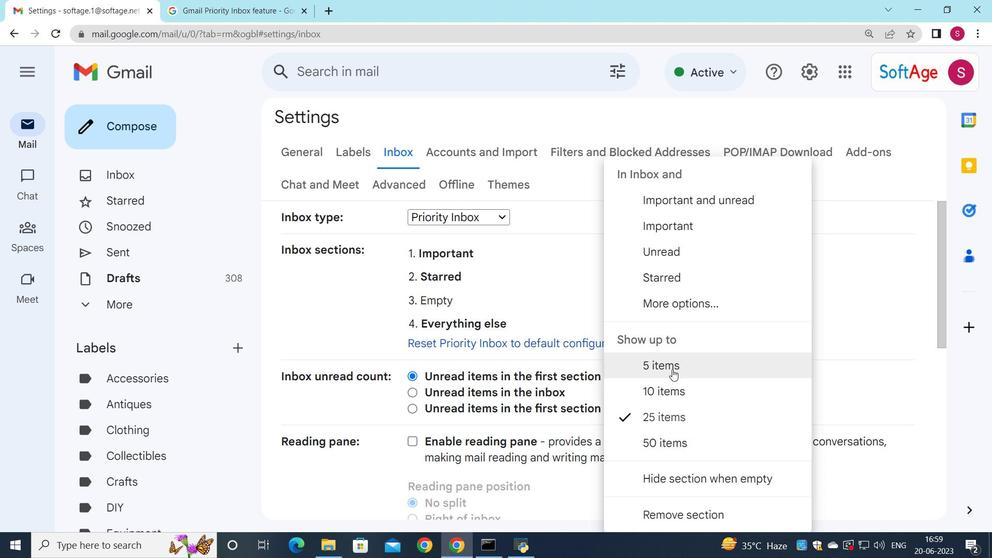 
Action: Mouse scrolled (672, 318) with delta (0, 0)
Screenshot: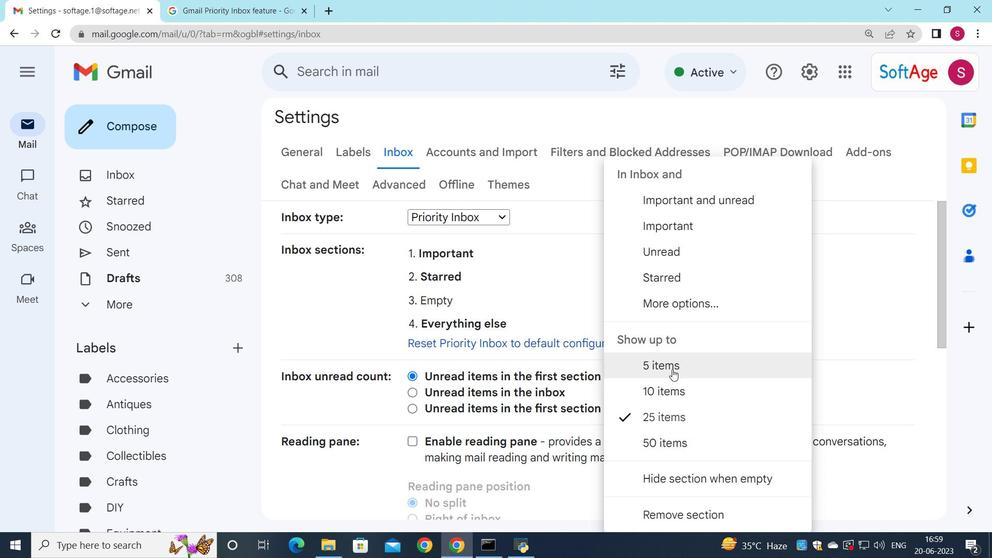 
Action: Mouse scrolled (672, 318) with delta (0, 0)
Screenshot: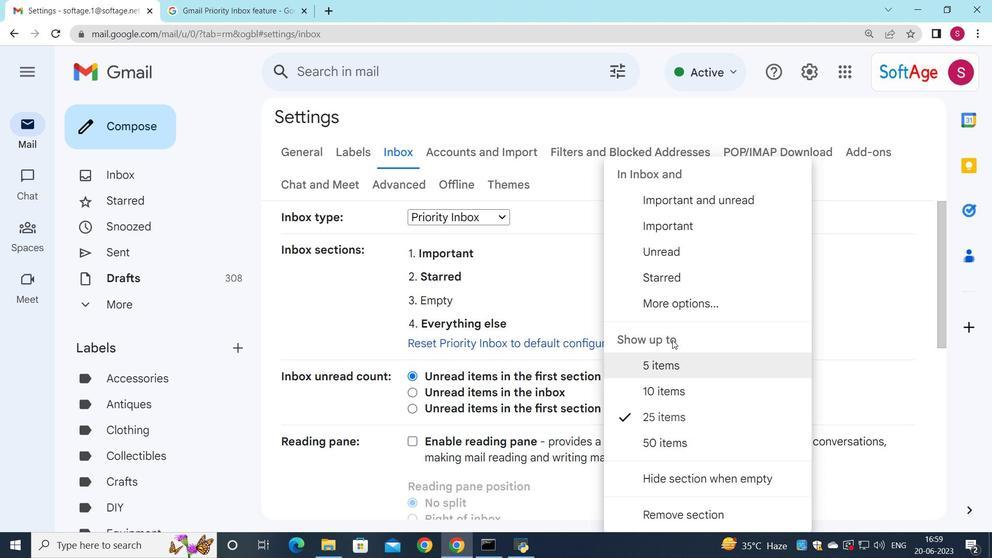 
Action: Mouse scrolled (672, 318) with delta (0, 0)
Screenshot: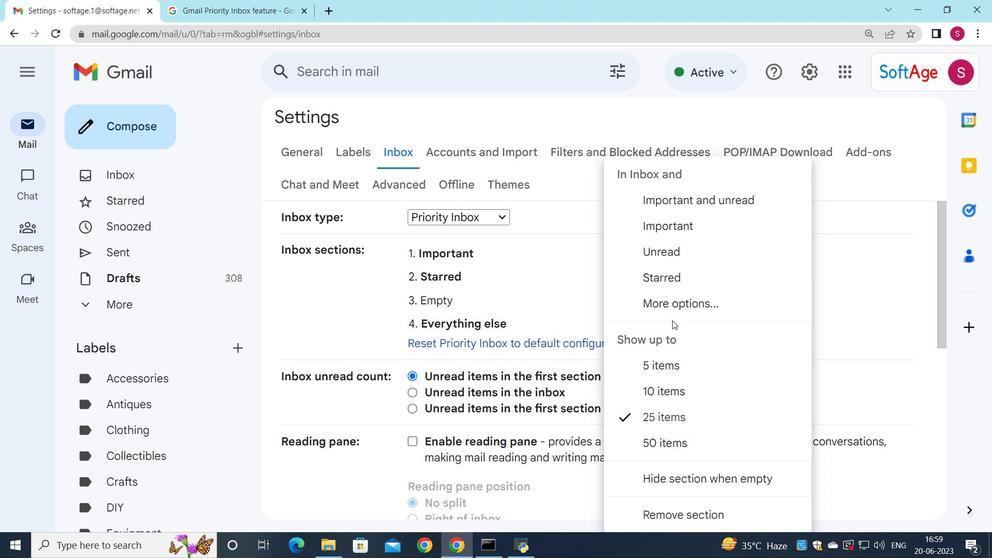 
Action: Mouse scrolled (672, 318) with delta (0, 0)
Screenshot: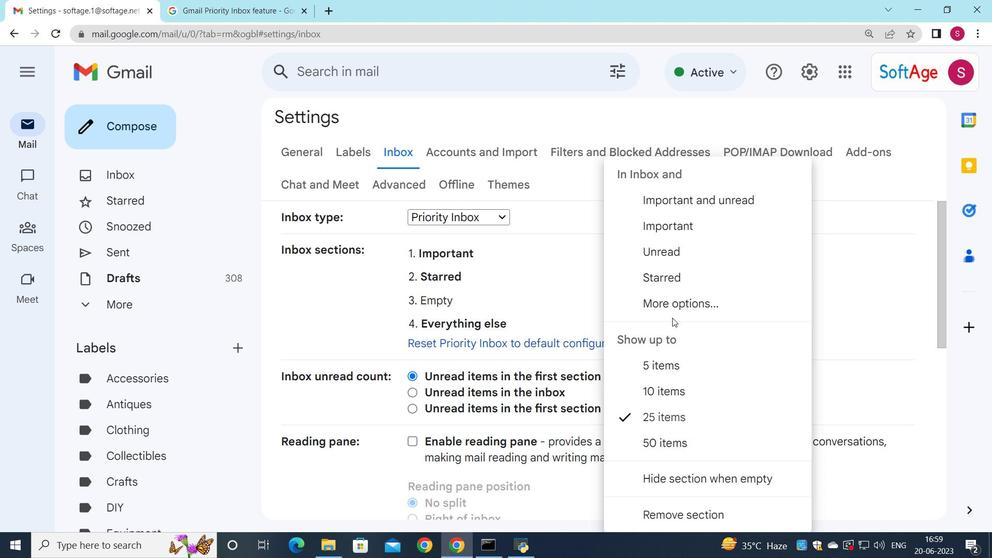 
Action: Mouse moved to (695, 192)
Screenshot: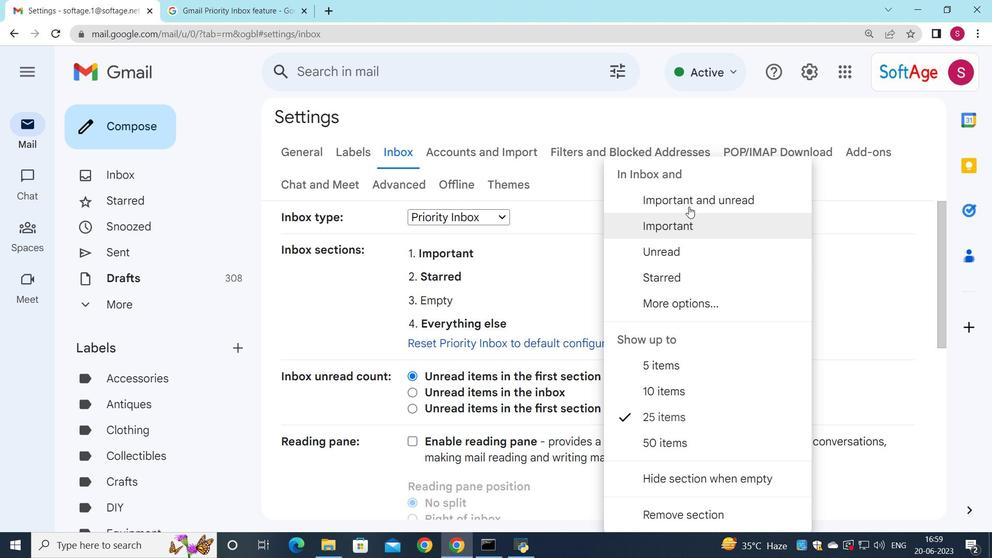 
Action: Mouse pressed left at (695, 192)
Screenshot: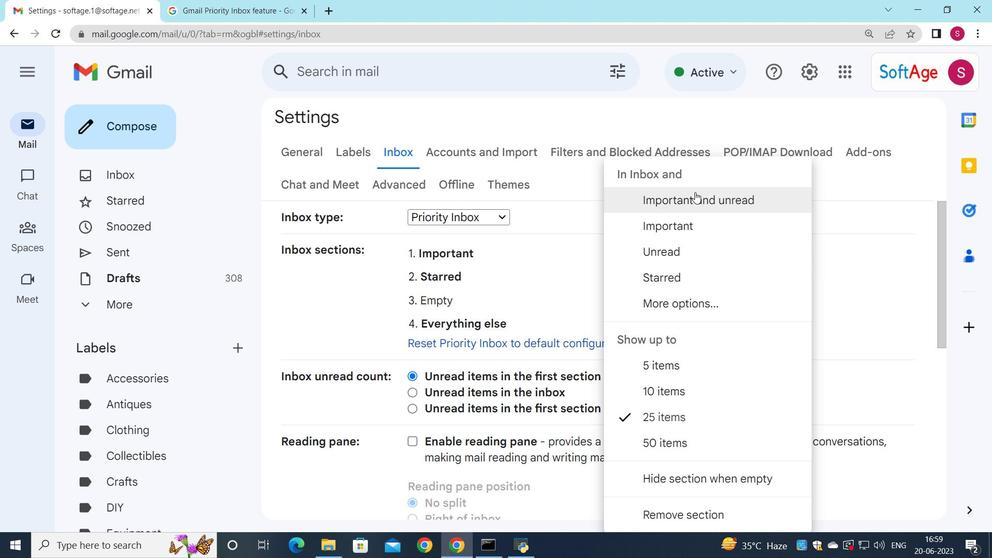 
Action: Mouse moved to (673, 323)
Screenshot: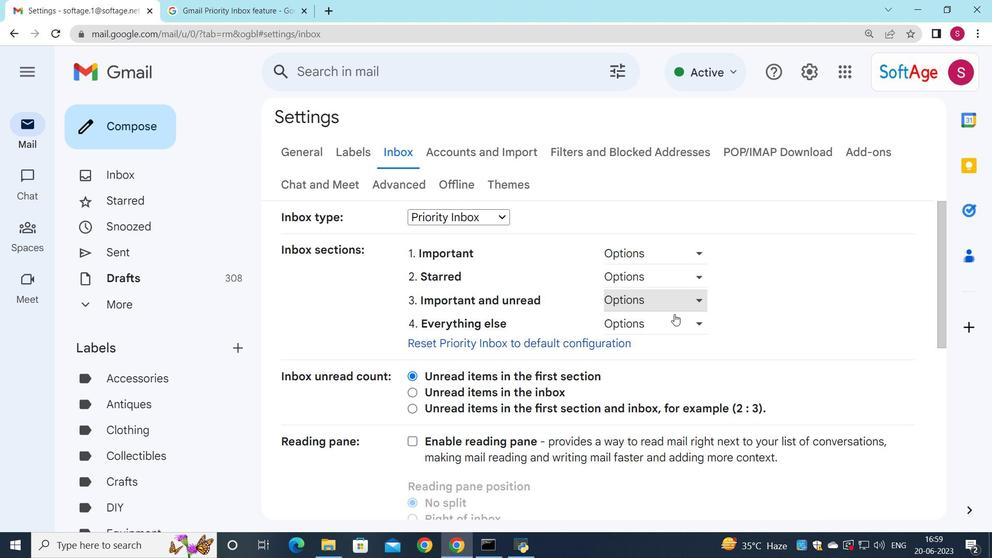 
Action: Mouse pressed left at (673, 323)
Screenshot: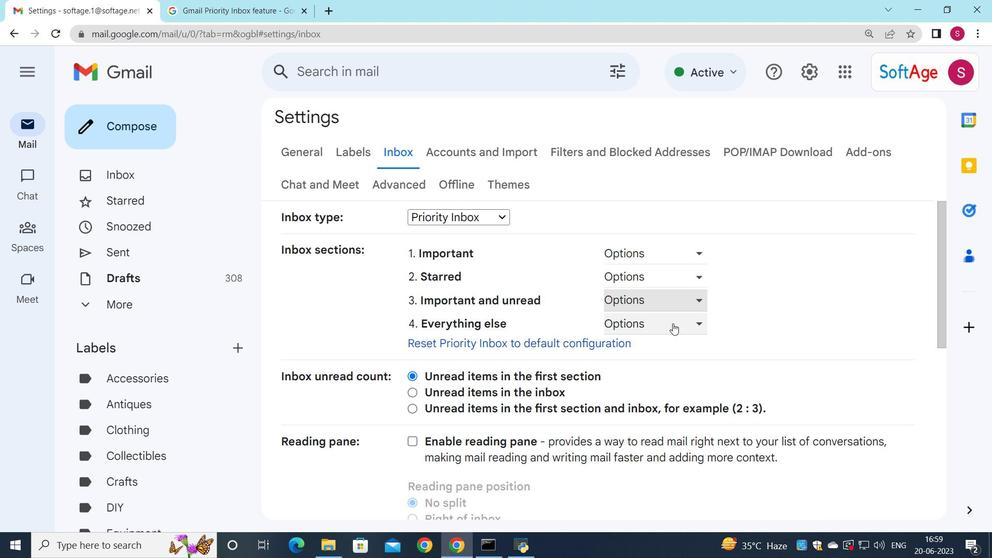 
Action: Mouse moved to (672, 375)
Screenshot: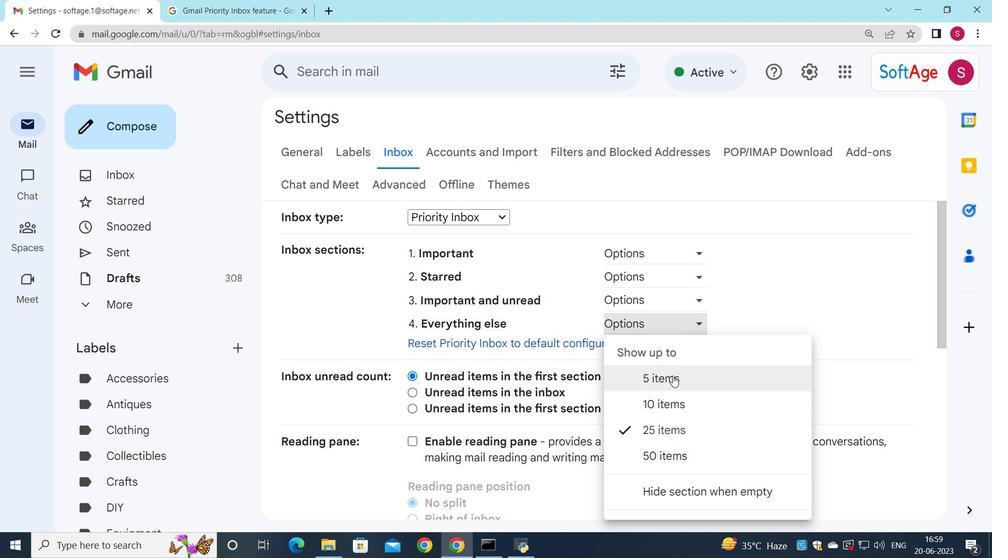 
Action: Mouse scrolled (672, 375) with delta (0, 0)
Screenshot: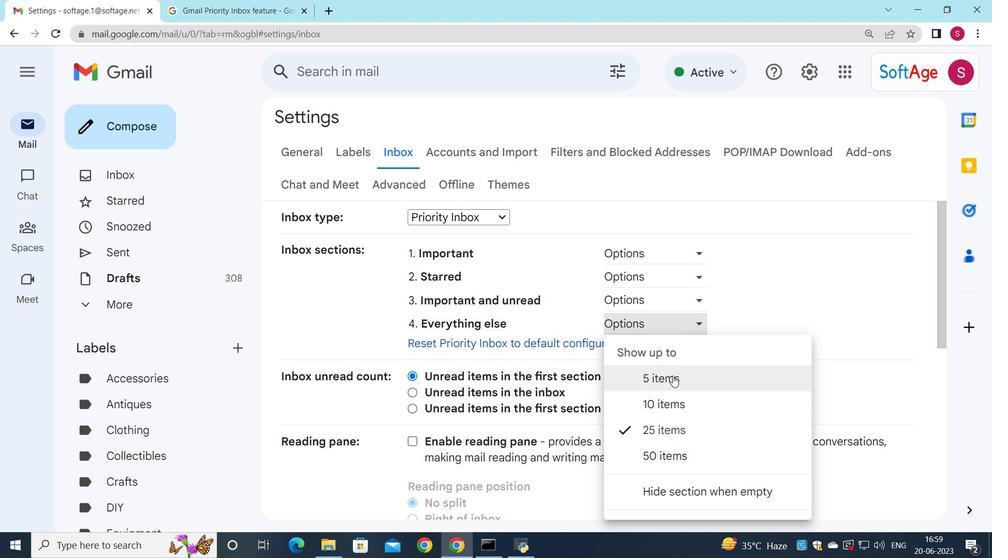 
Action: Mouse moved to (672, 376)
Screenshot: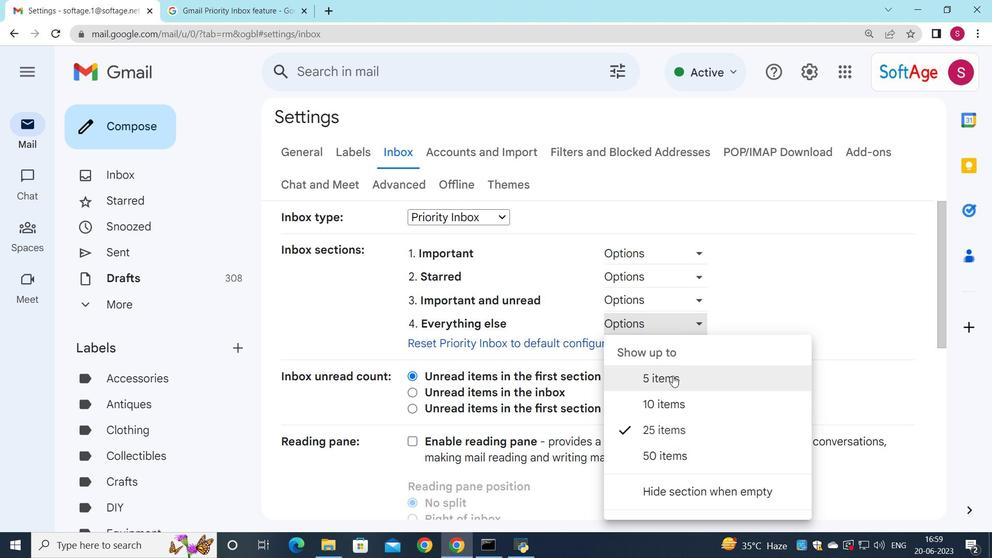 
Action: Mouse scrolled (672, 375) with delta (0, 0)
Screenshot: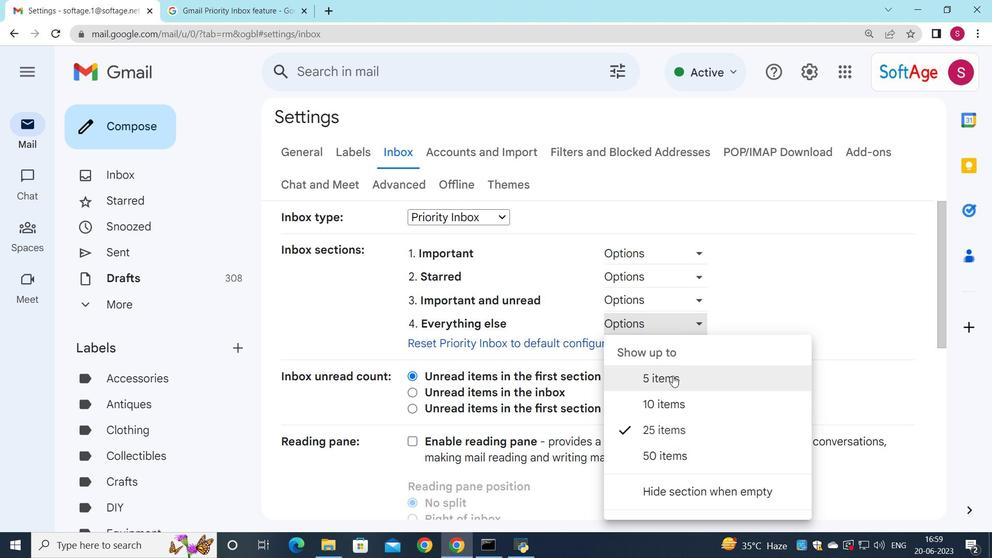 
Action: Mouse scrolled (672, 375) with delta (0, 0)
Screenshot: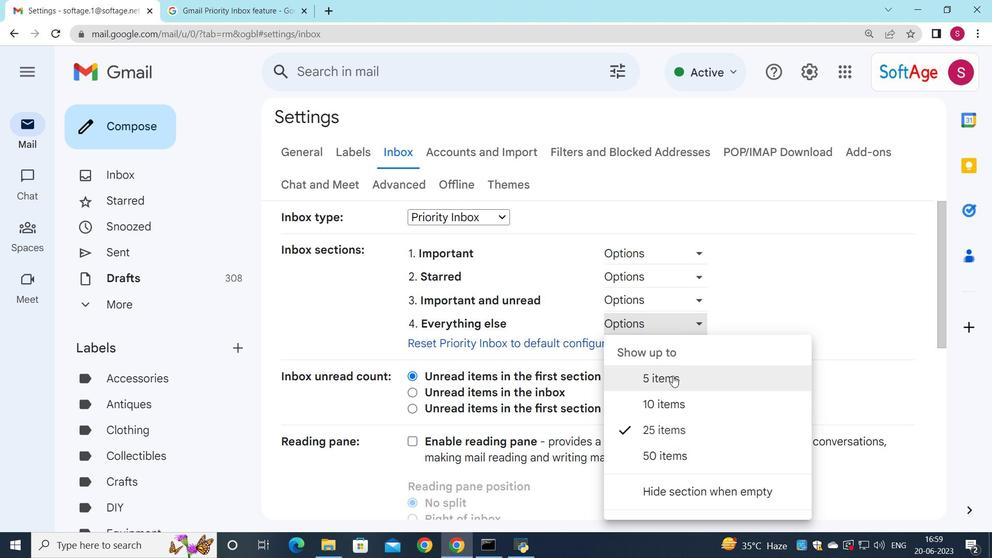 
Action: Mouse scrolled (672, 376) with delta (0, 0)
Screenshot: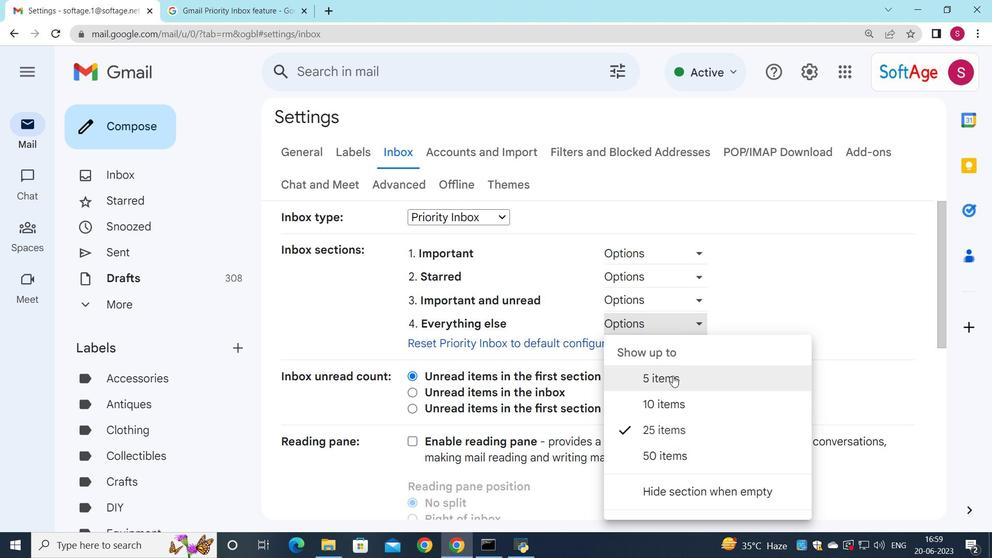 
Action: Mouse scrolled (672, 376) with delta (0, 0)
Screenshot: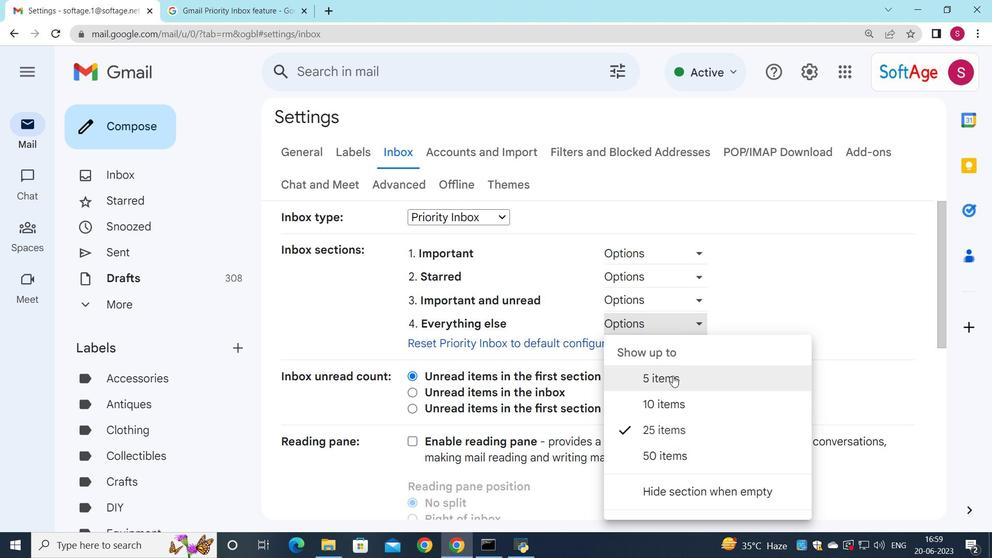 
Action: Mouse scrolled (672, 376) with delta (0, 0)
Screenshot: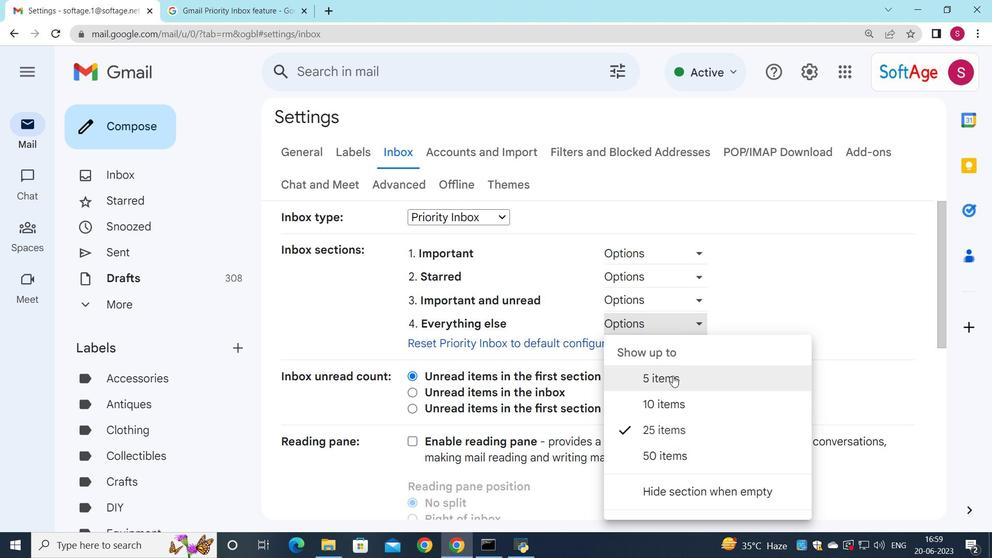 
Action: Mouse scrolled (672, 376) with delta (0, 0)
Screenshot: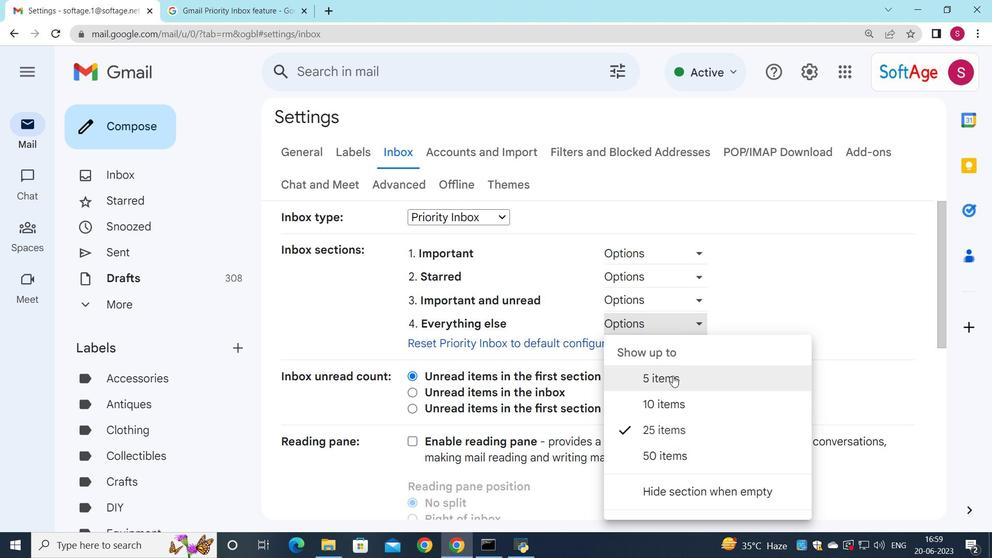 
Action: Mouse moved to (712, 184)
Screenshot: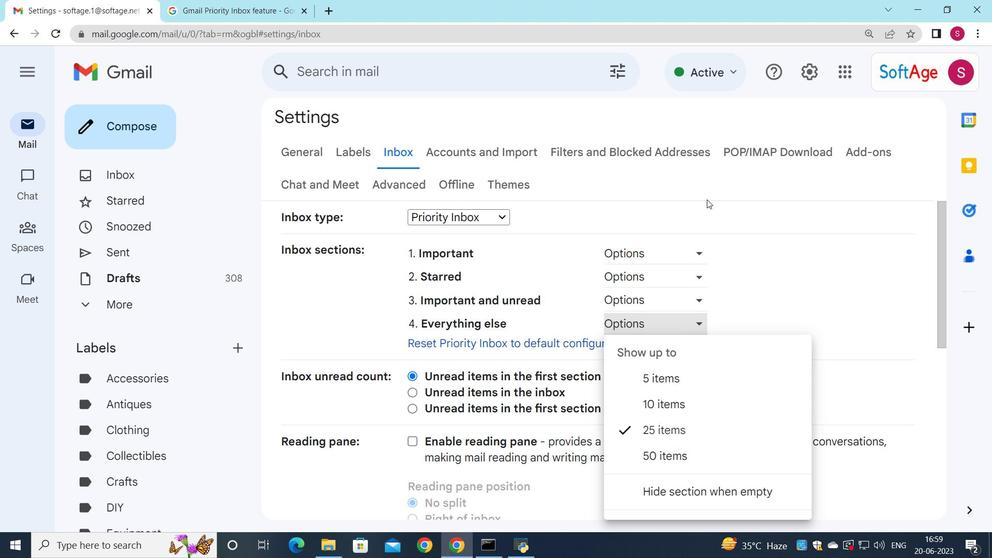 
Action: Mouse pressed left at (712, 184)
Screenshot: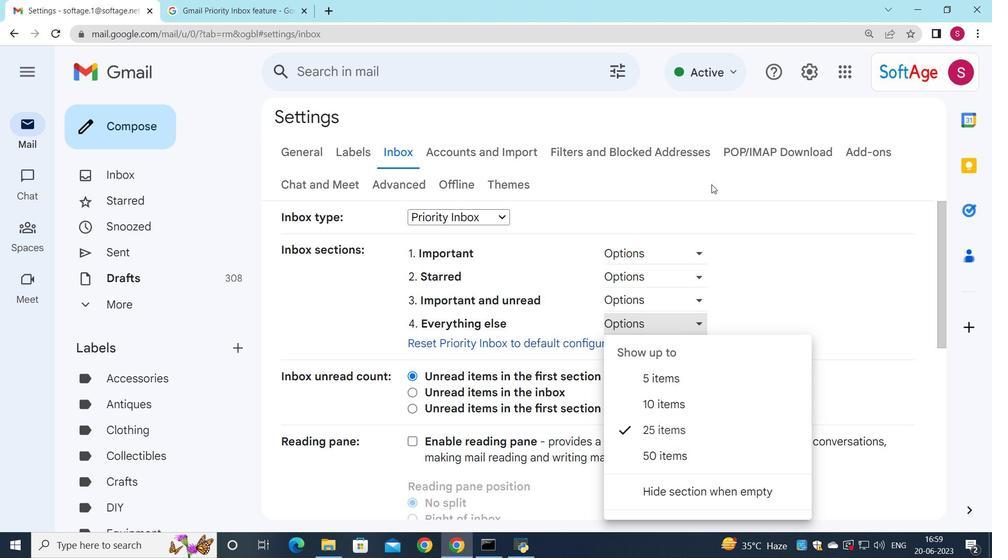 
